Task: Add a signature Miranda Scott containing With sincere appreciation and gratitude, Miranda Scott to email address softage.3@softage.net and add a label Workplace accidents
Action: Mouse pressed left at (91, 160)
Screenshot: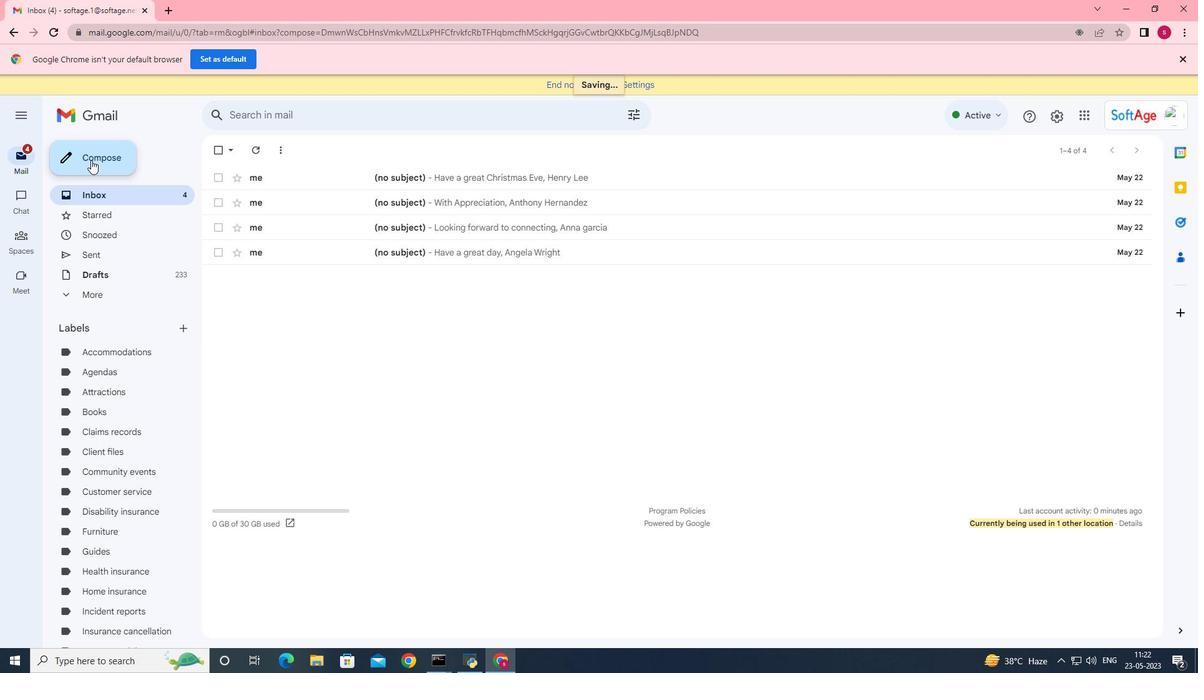 
Action: Mouse moved to (1009, 624)
Screenshot: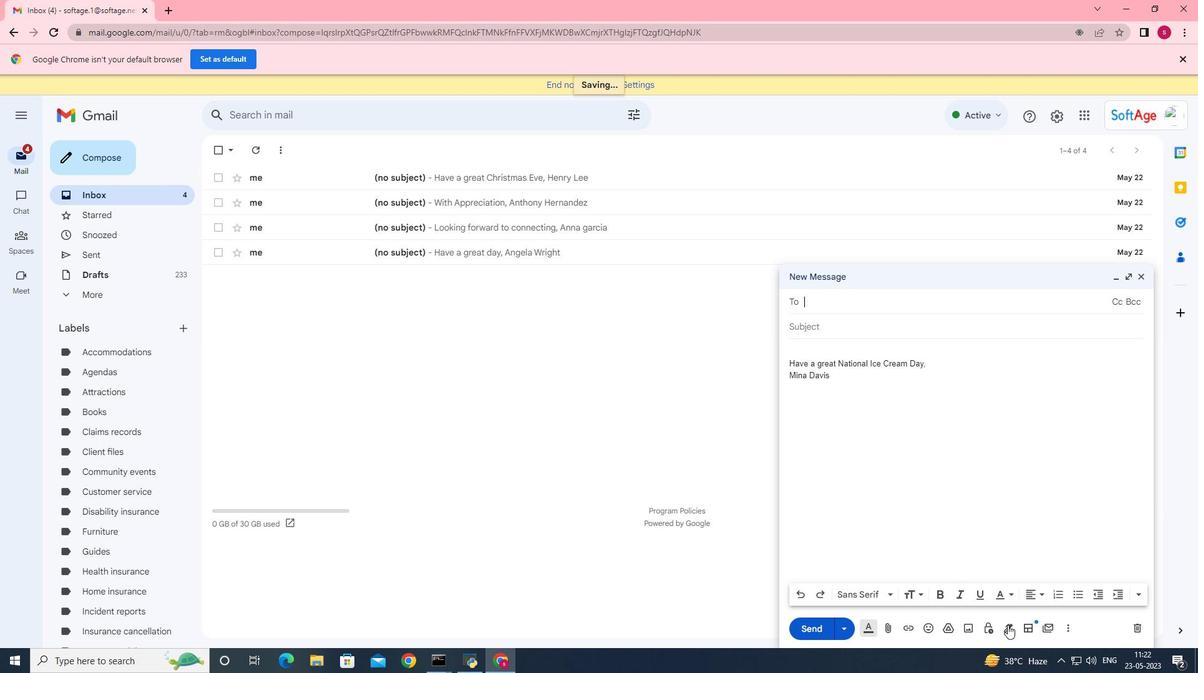 
Action: Mouse pressed left at (1009, 624)
Screenshot: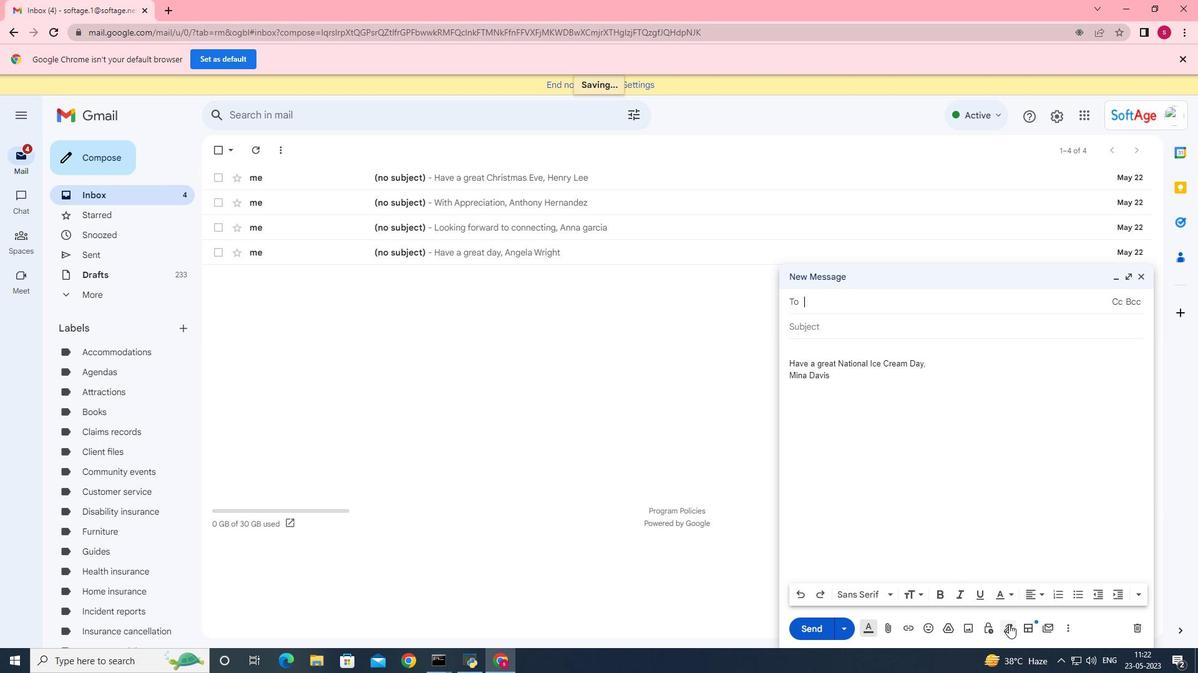 
Action: Mouse moved to (1041, 563)
Screenshot: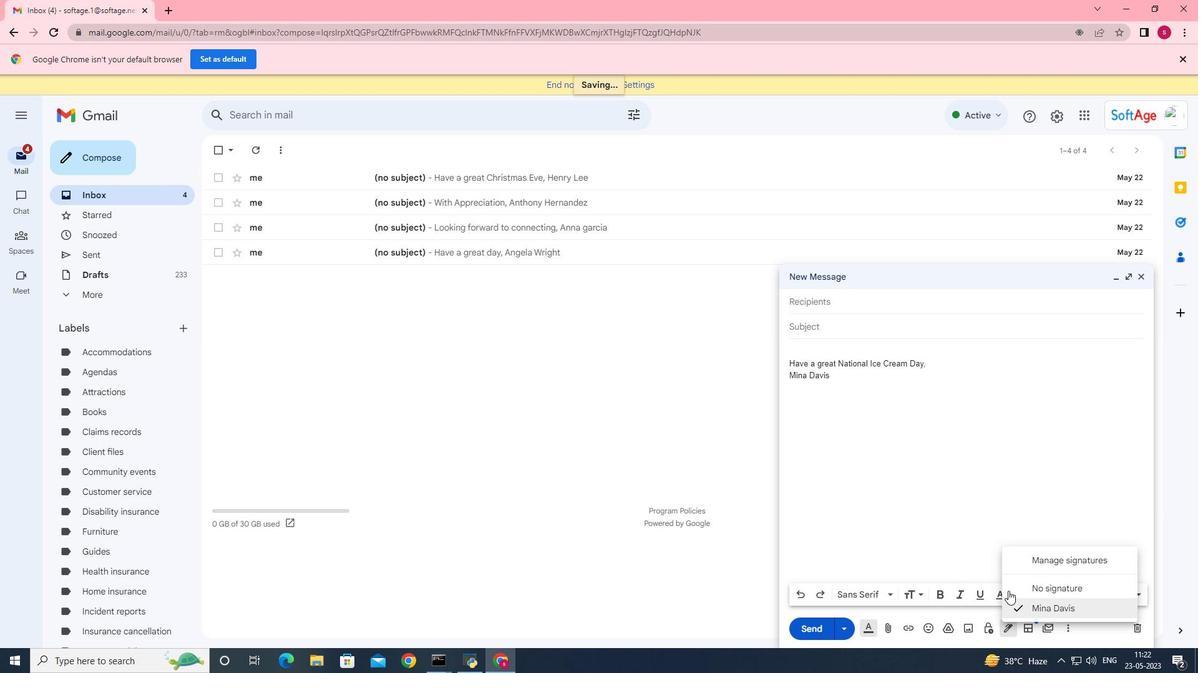 
Action: Mouse pressed left at (1041, 563)
Screenshot: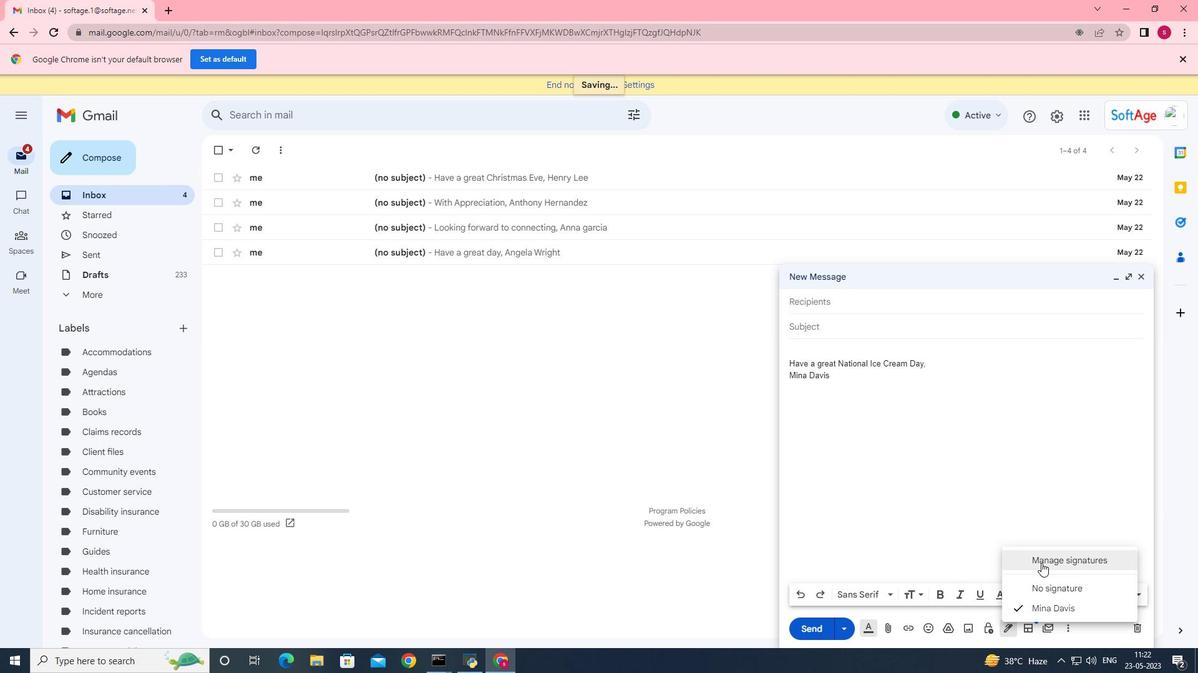 
Action: Mouse moved to (493, 424)
Screenshot: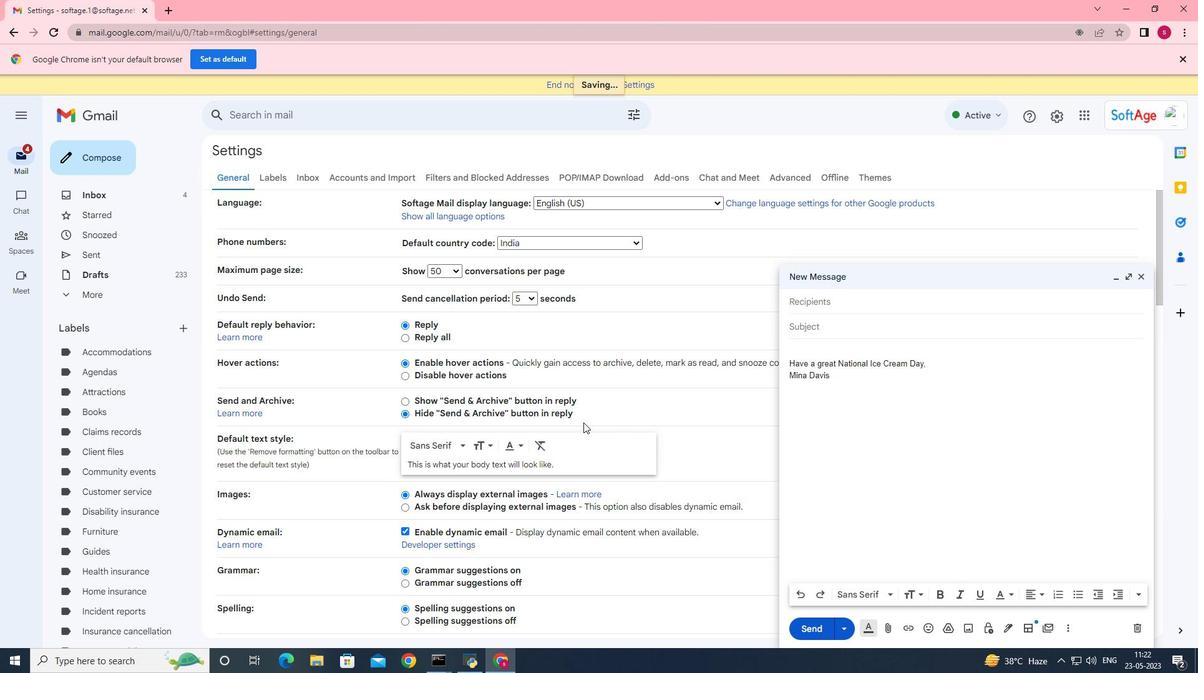 
Action: Mouse scrolled (493, 423) with delta (0, 0)
Screenshot: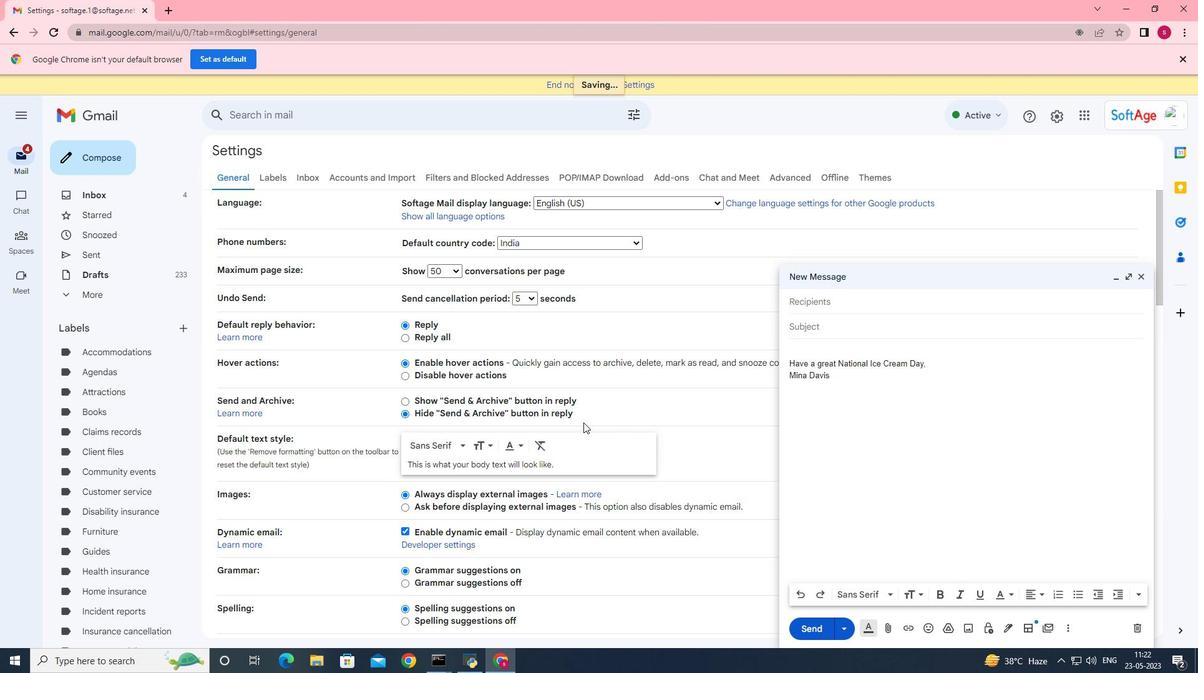 
Action: Mouse moved to (467, 428)
Screenshot: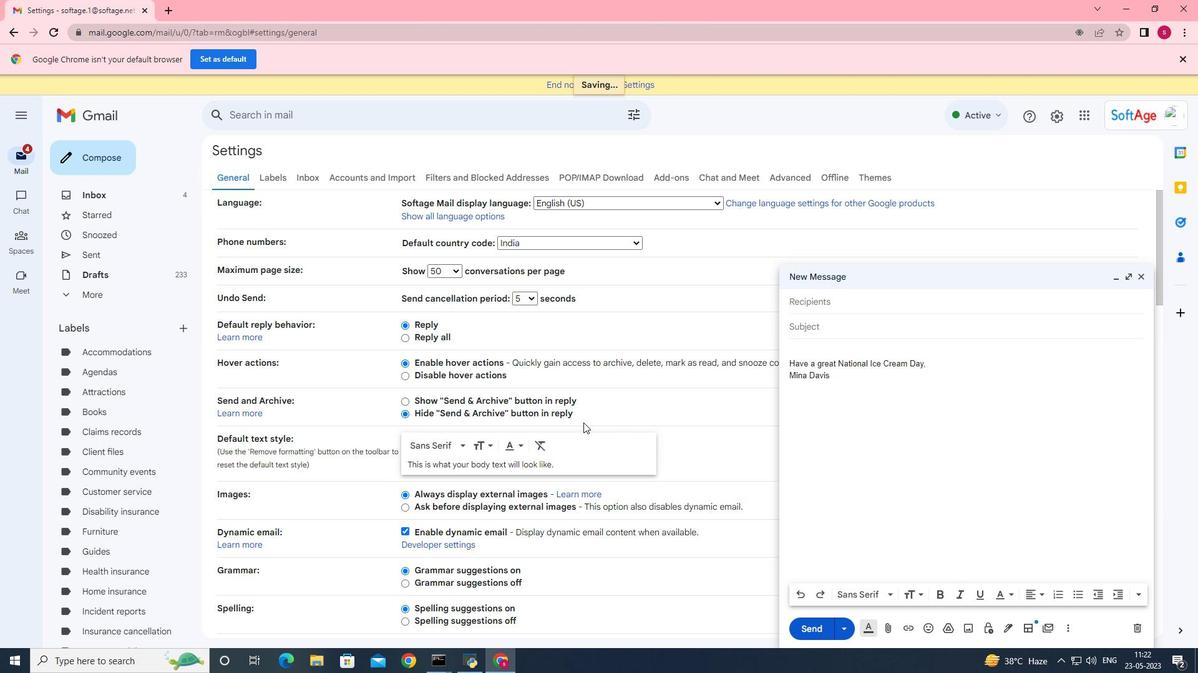 
Action: Mouse scrolled (467, 428) with delta (0, 0)
Screenshot: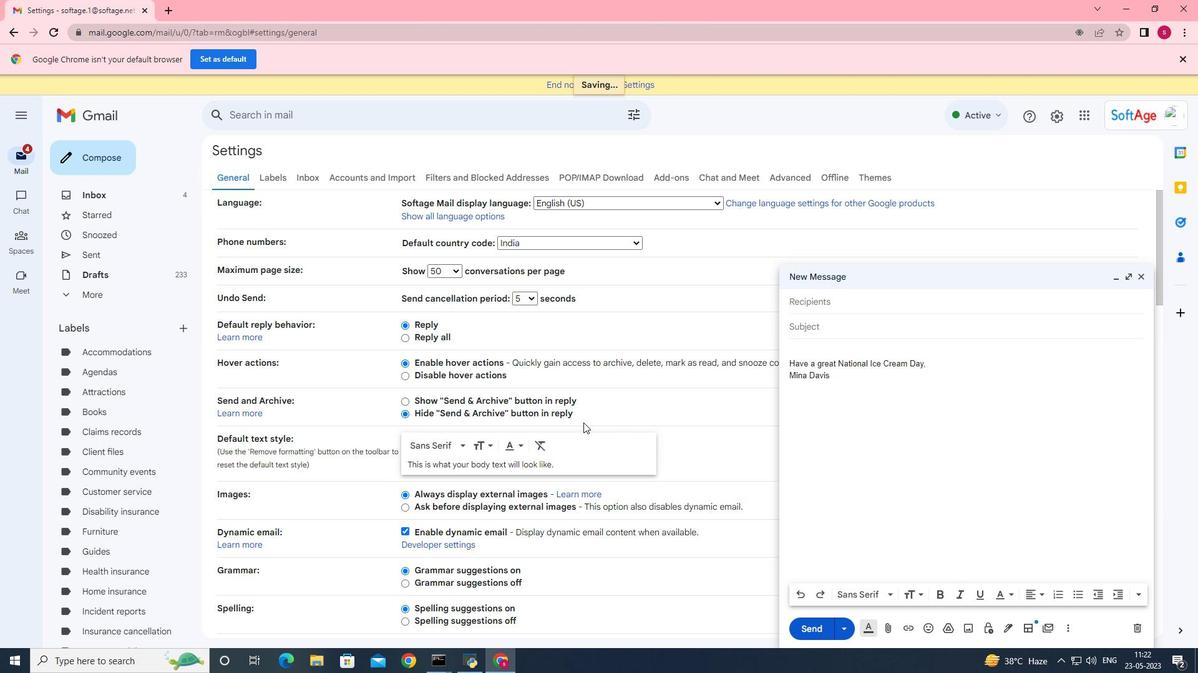
Action: Mouse moved to (459, 429)
Screenshot: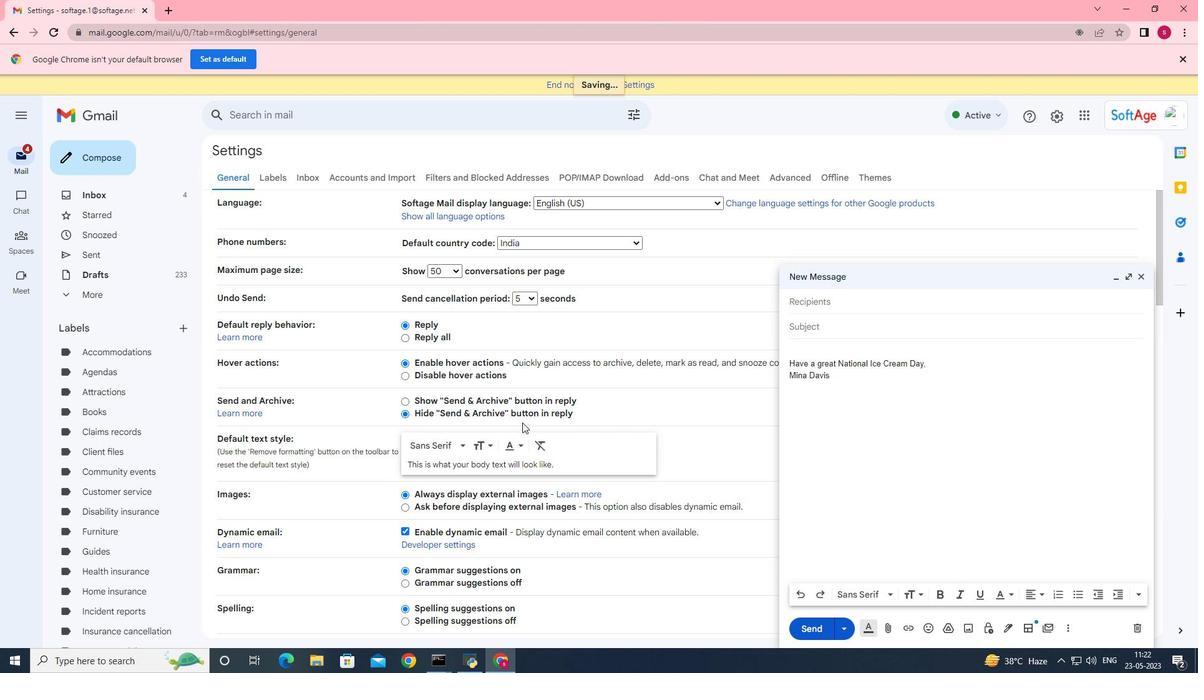 
Action: Mouse scrolled (459, 428) with delta (0, 0)
Screenshot: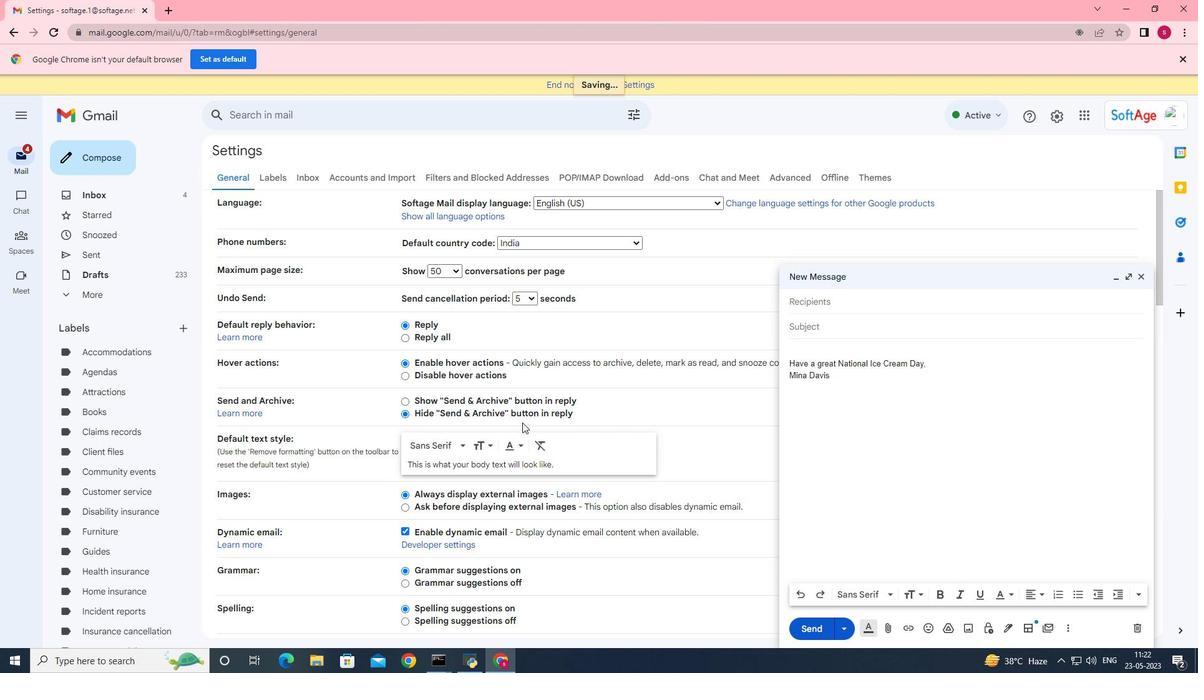 
Action: Mouse moved to (459, 429)
Screenshot: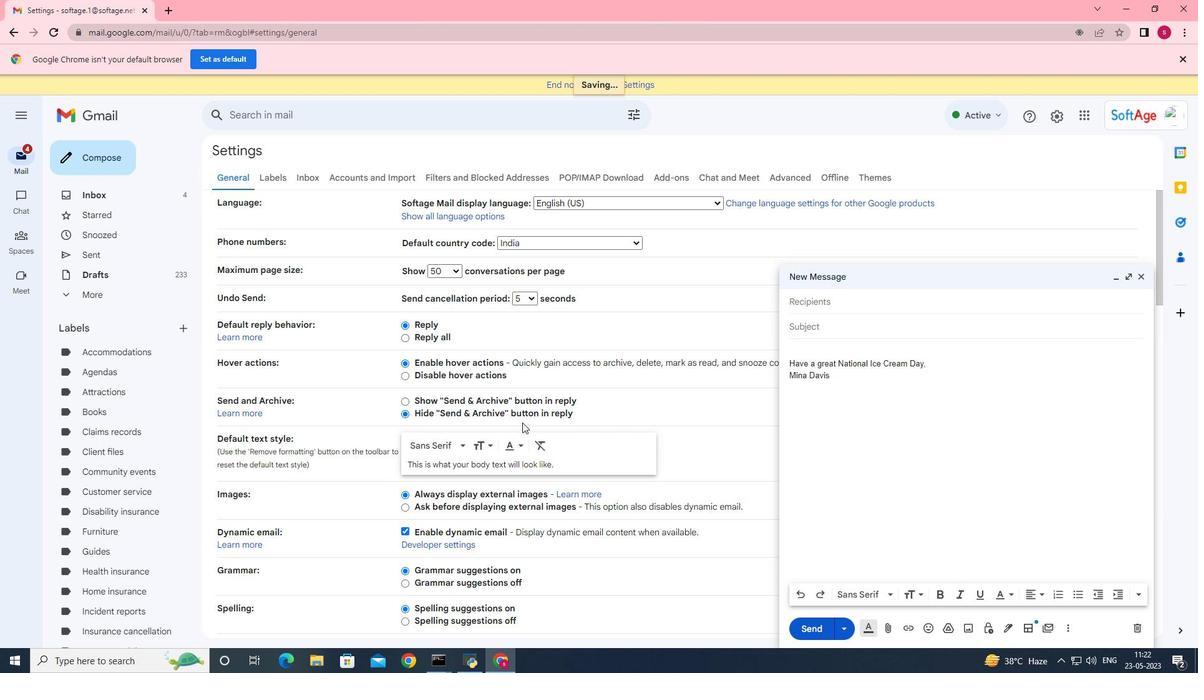 
Action: Mouse scrolled (459, 428) with delta (0, 0)
Screenshot: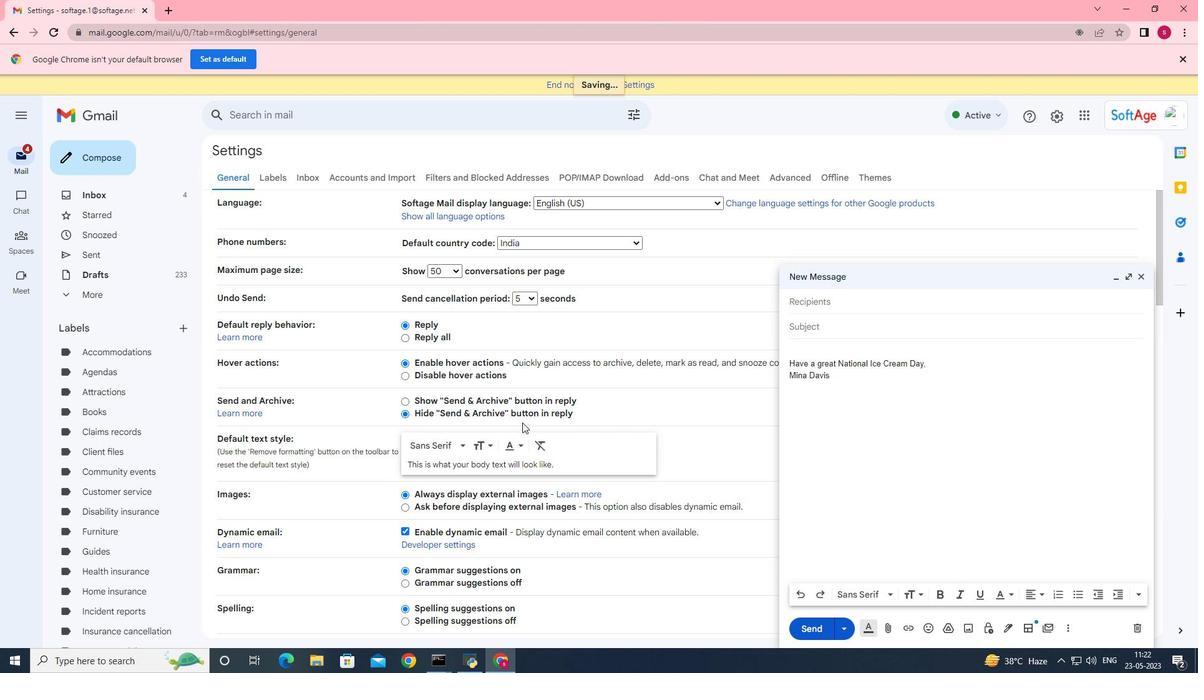 
Action: Mouse scrolled (459, 428) with delta (0, 0)
Screenshot: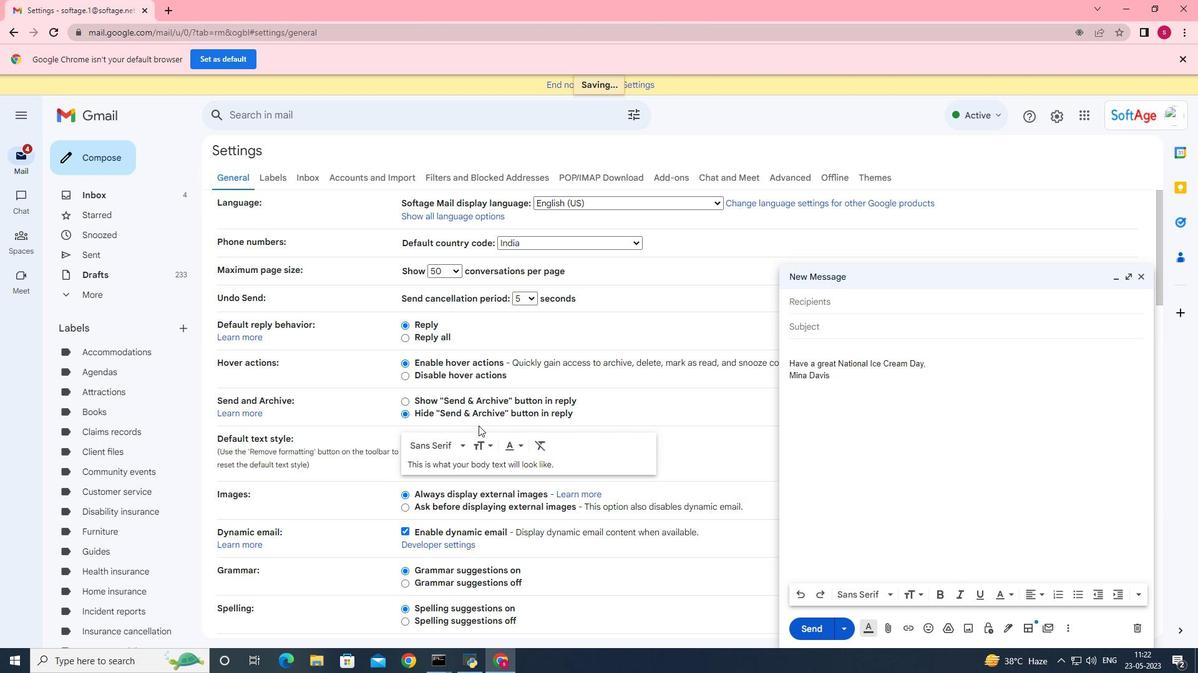 
Action: Mouse moved to (458, 429)
Screenshot: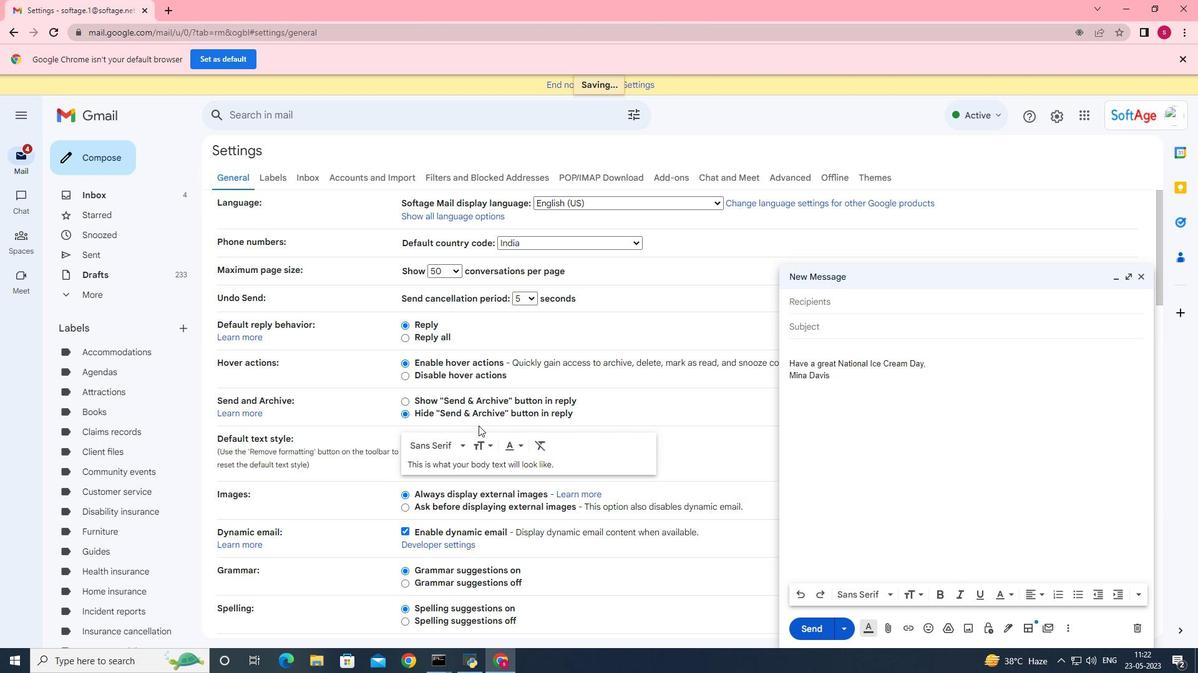 
Action: Mouse scrolled (458, 428) with delta (0, 0)
Screenshot: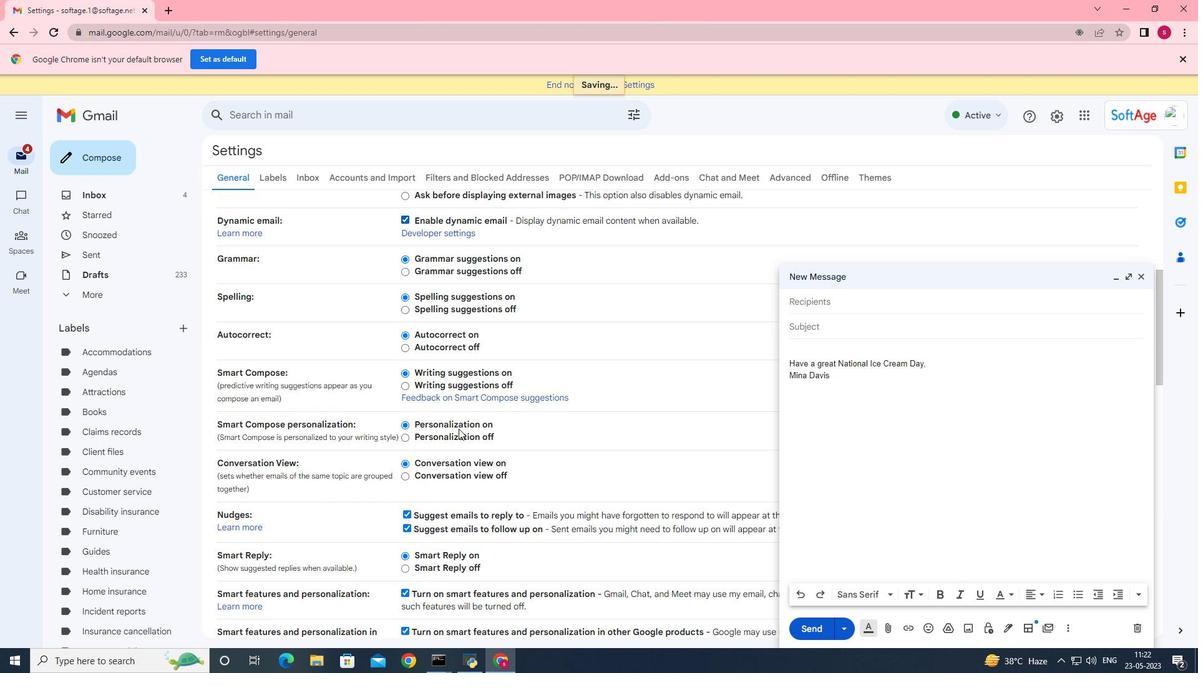 
Action: Mouse scrolled (458, 428) with delta (0, 0)
Screenshot: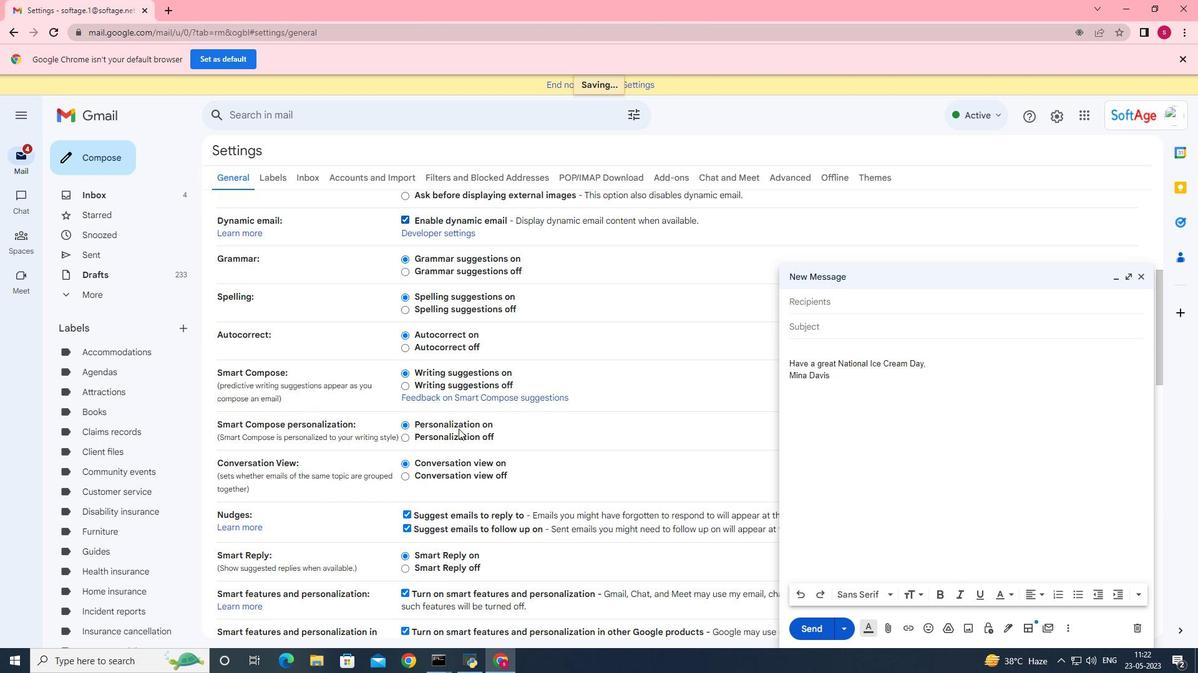 
Action: Mouse moved to (464, 426)
Screenshot: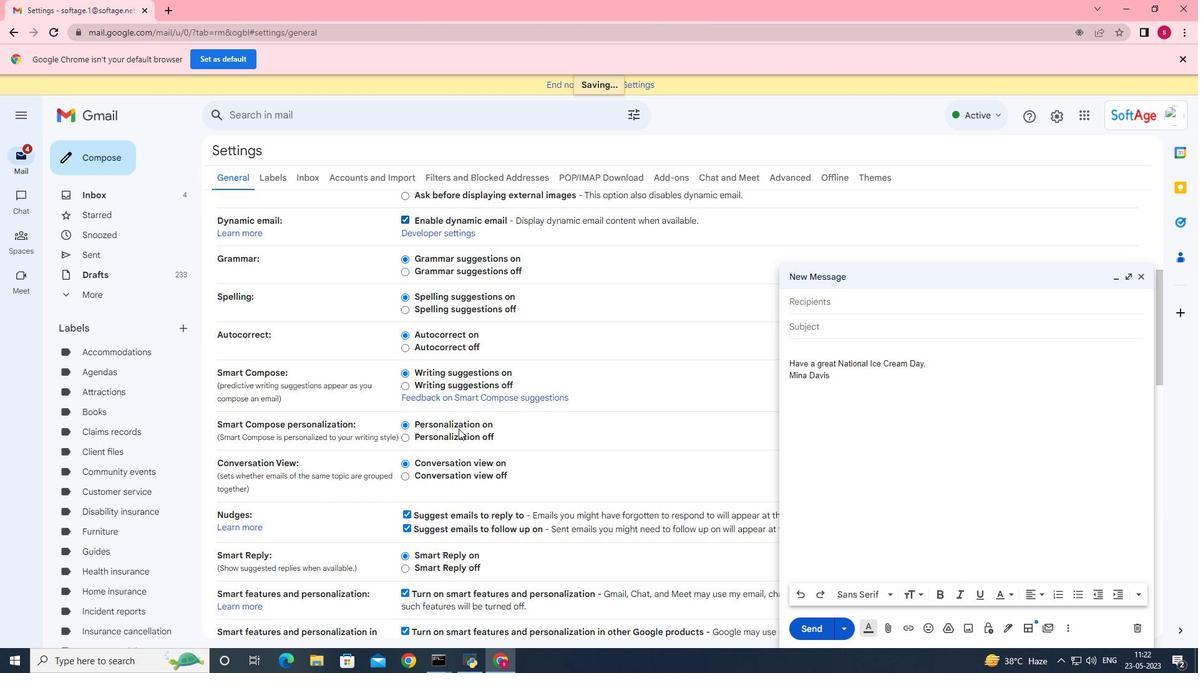 
Action: Mouse scrolled (464, 426) with delta (0, 0)
Screenshot: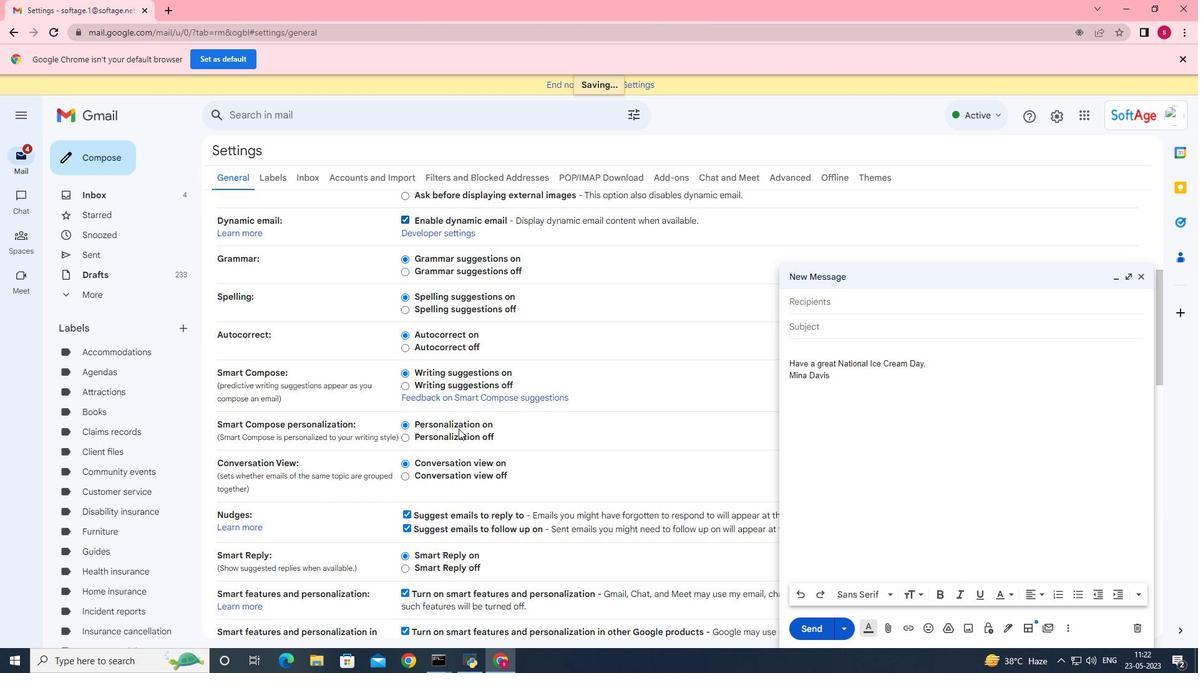 
Action: Mouse moved to (469, 423)
Screenshot: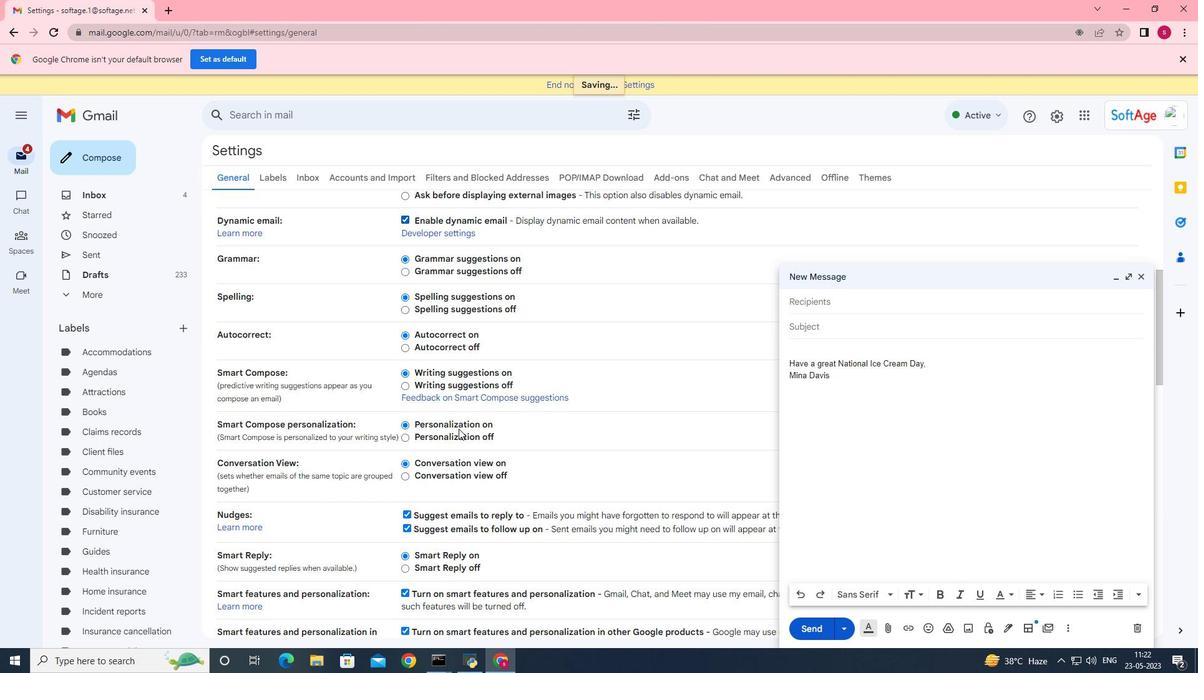 
Action: Mouse scrolled (469, 423) with delta (0, 0)
Screenshot: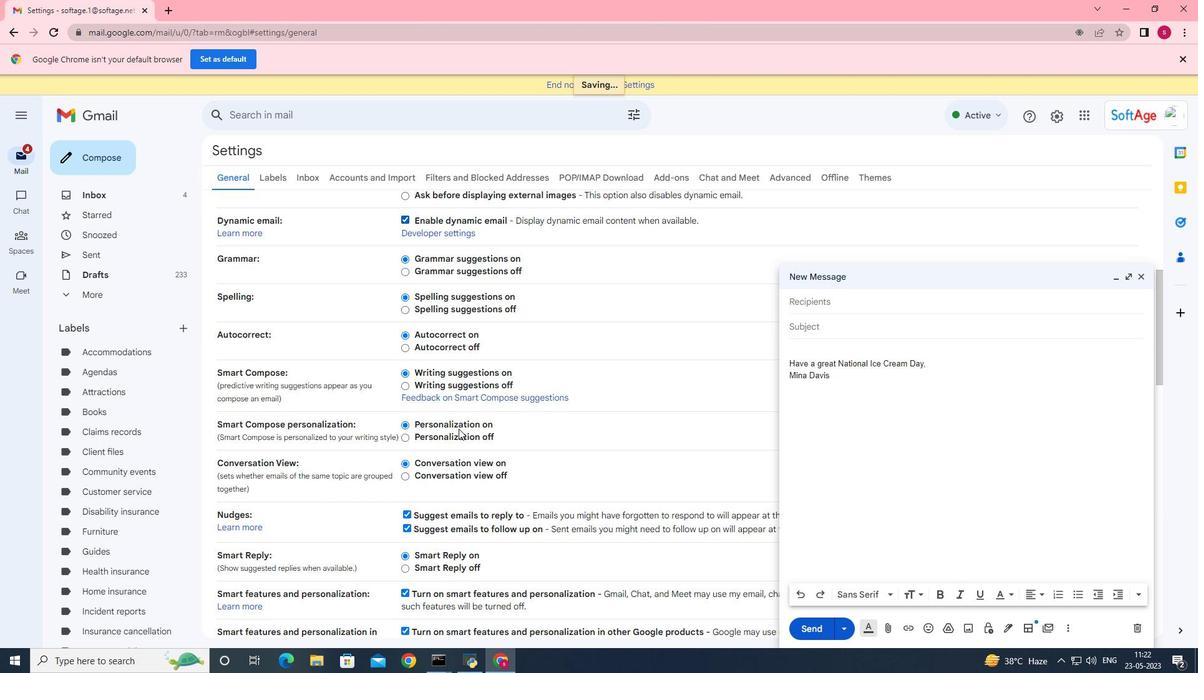 
Action: Mouse moved to (525, 406)
Screenshot: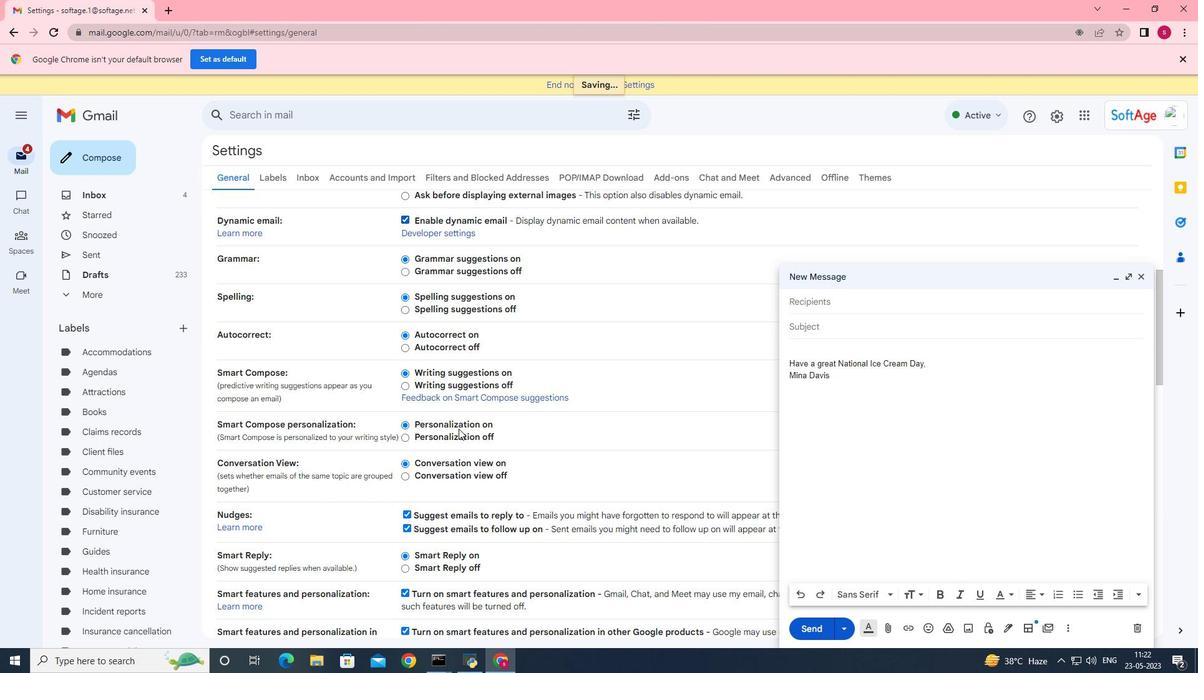
Action: Mouse scrolled (525, 405) with delta (0, 0)
Screenshot: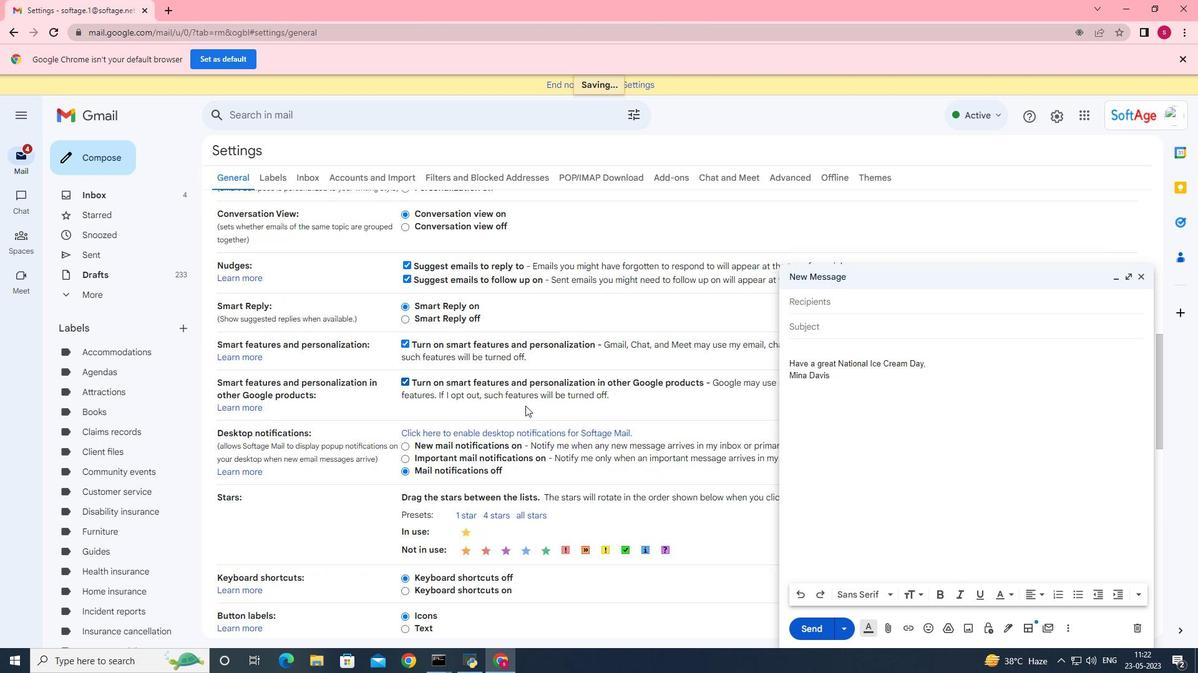 
Action: Mouse scrolled (525, 405) with delta (0, 0)
Screenshot: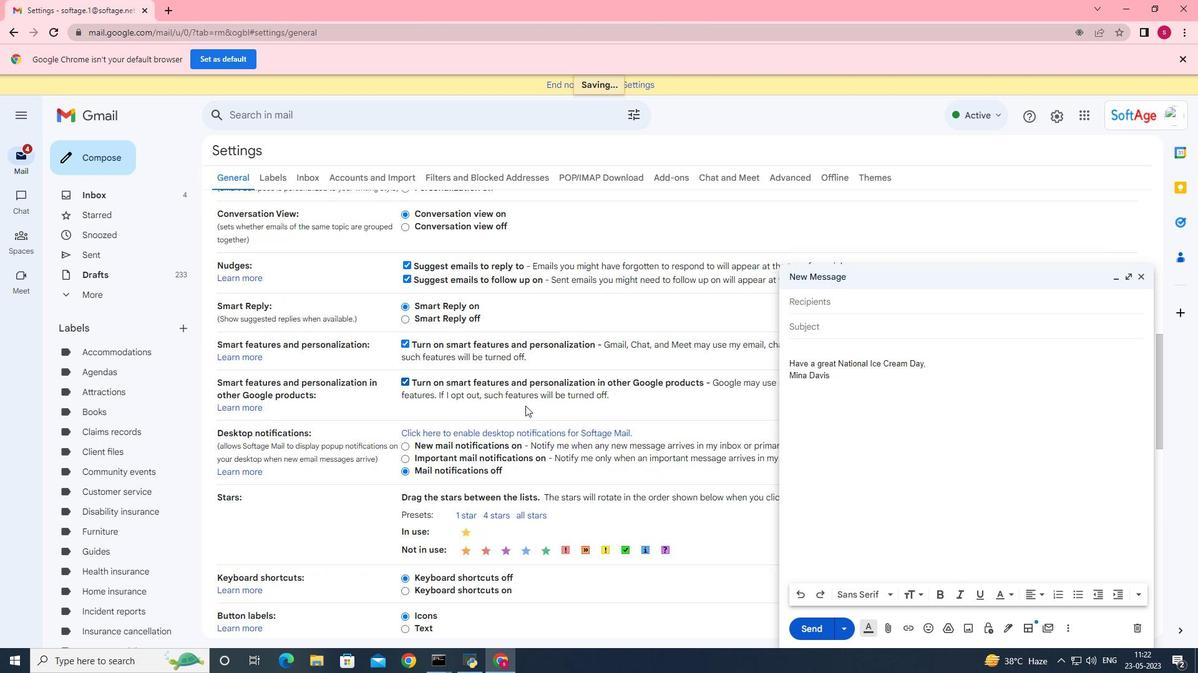 
Action: Mouse scrolled (525, 405) with delta (0, 0)
Screenshot: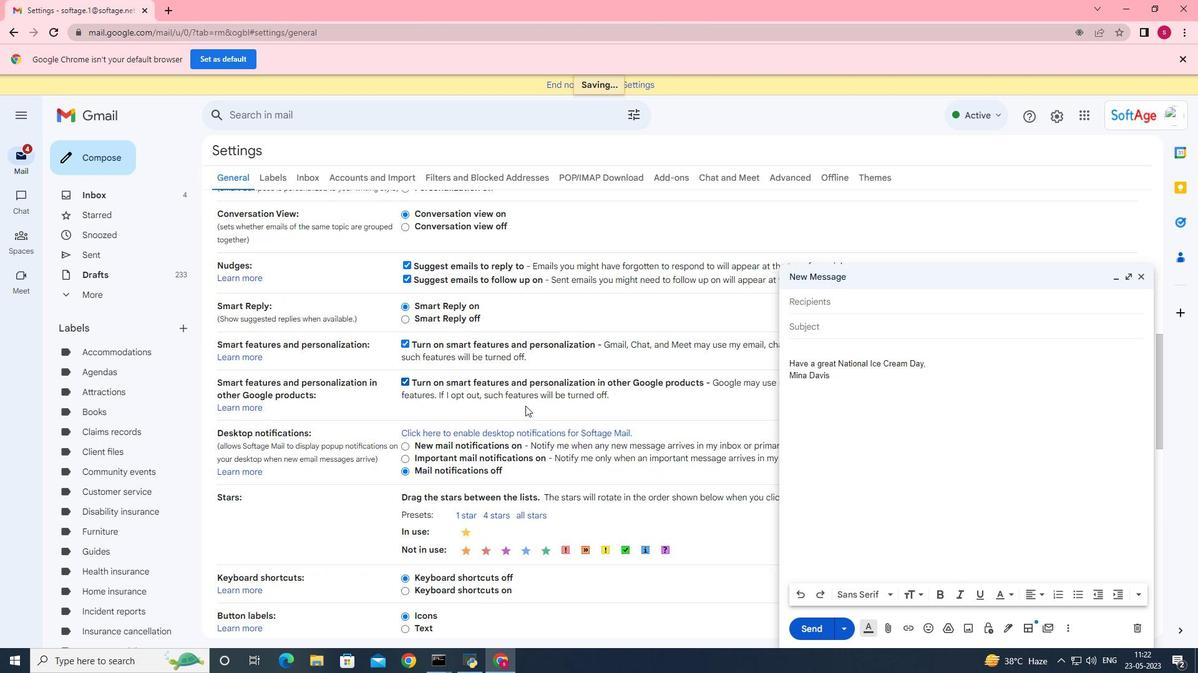 
Action: Mouse scrolled (525, 405) with delta (0, 0)
Screenshot: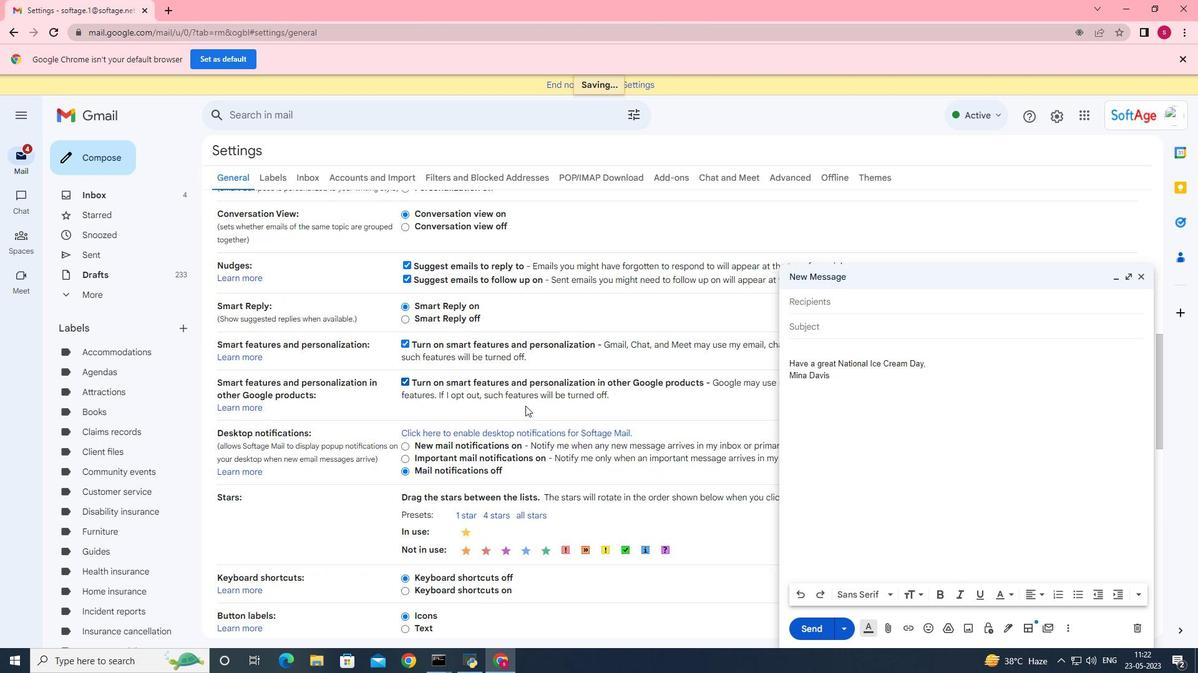 
Action: Mouse scrolled (525, 405) with delta (0, 0)
Screenshot: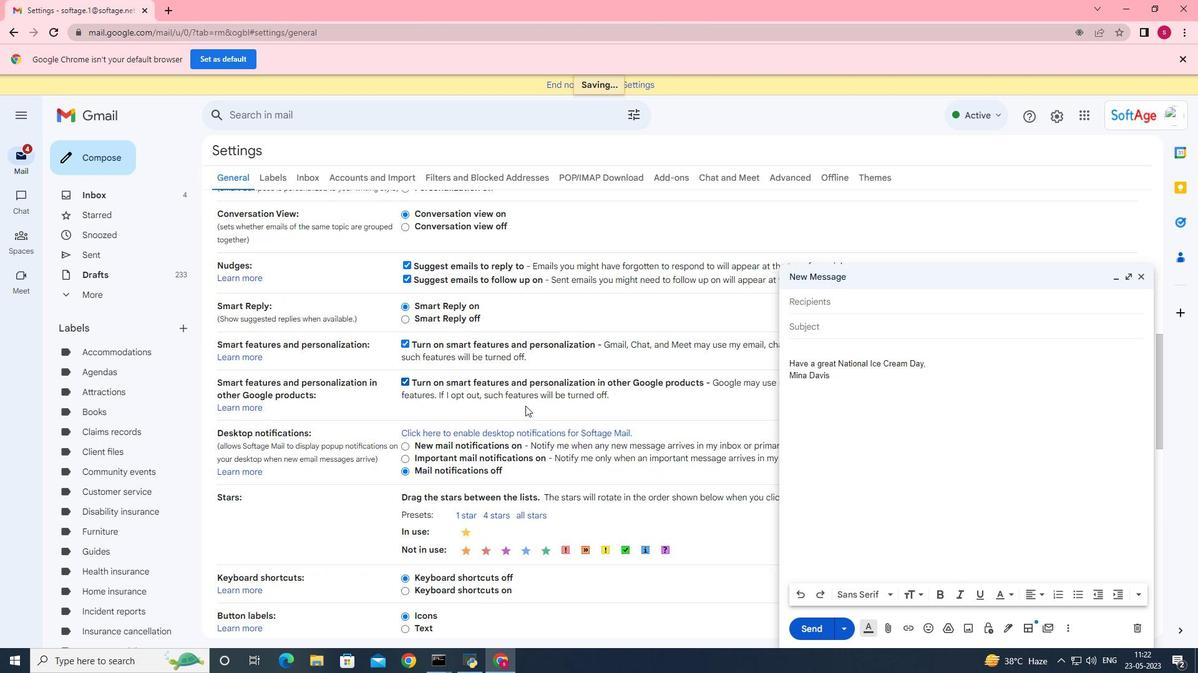 
Action: Mouse moved to (539, 443)
Screenshot: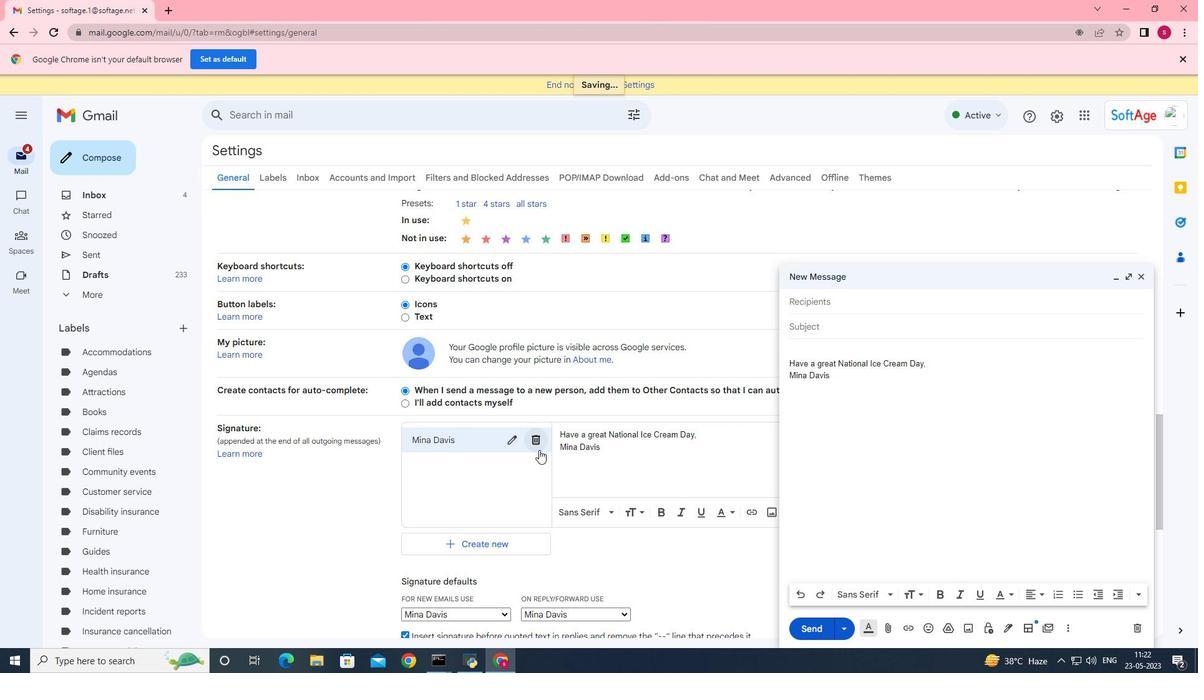 
Action: Mouse pressed left at (539, 443)
Screenshot: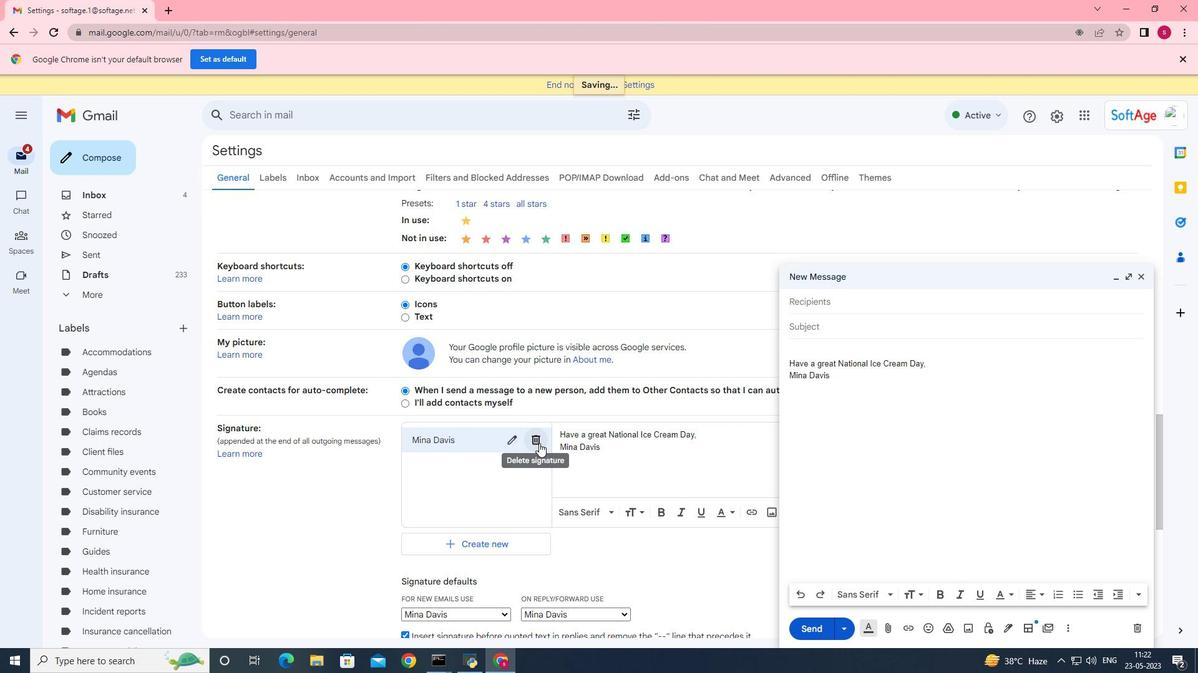 
Action: Mouse moved to (708, 385)
Screenshot: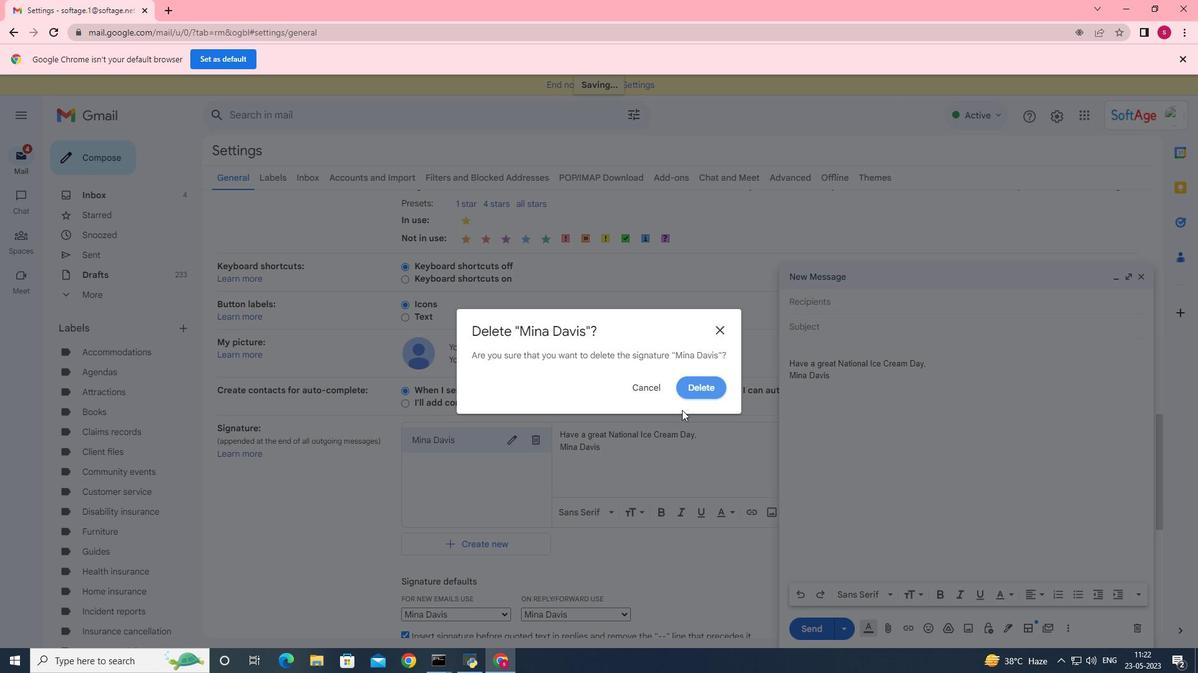 
Action: Mouse pressed left at (708, 385)
Screenshot: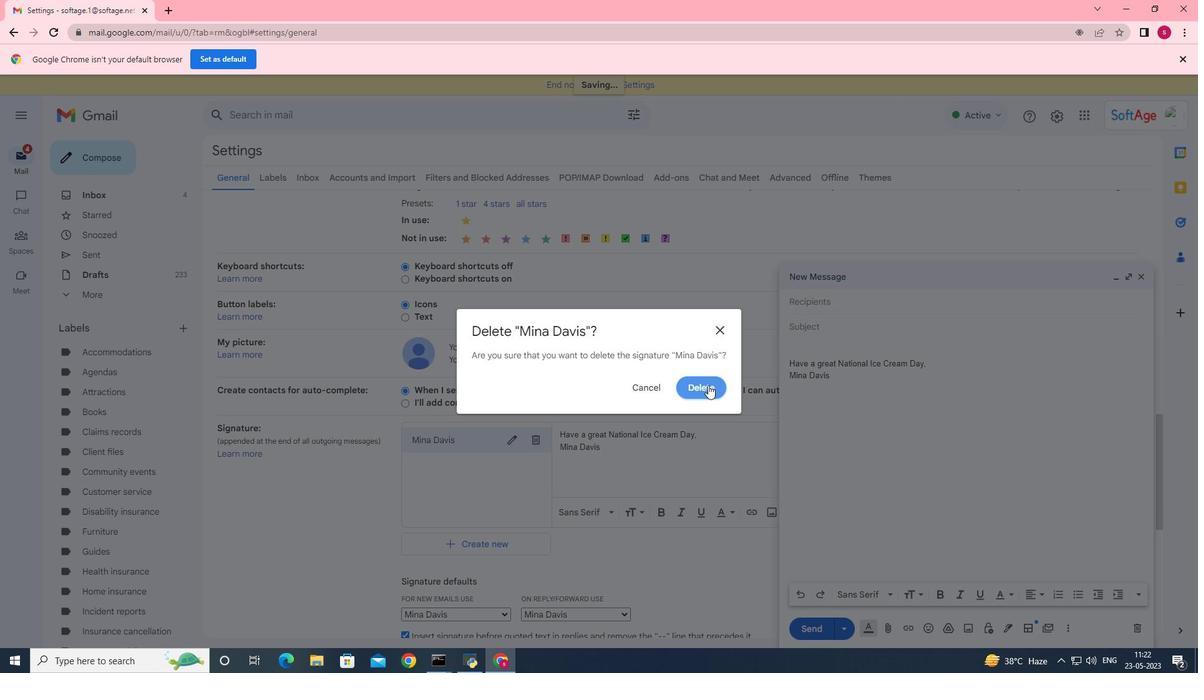 
Action: Mouse moved to (445, 446)
Screenshot: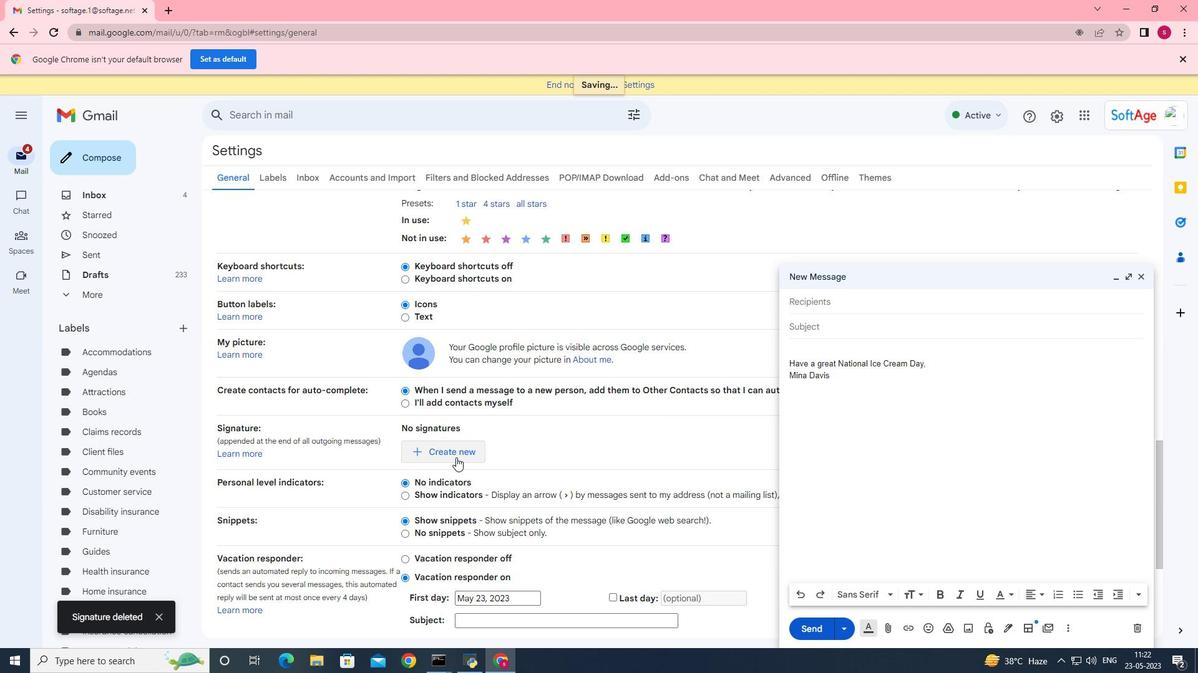 
Action: Mouse pressed left at (445, 446)
Screenshot: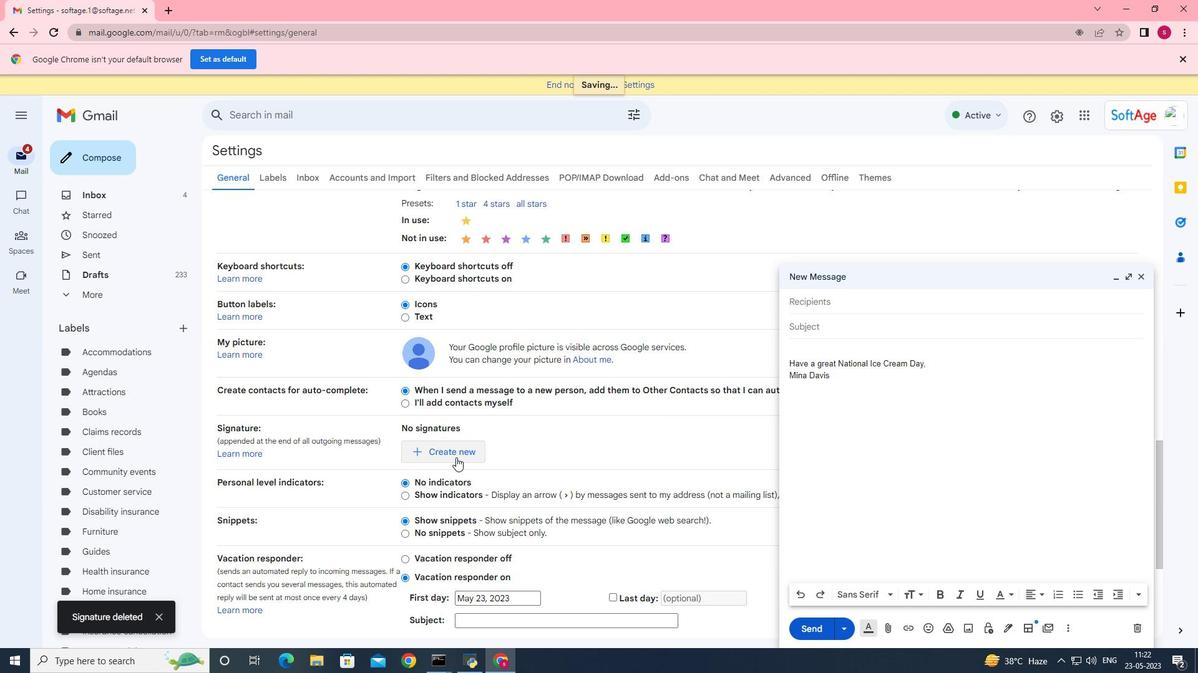 
Action: Mouse moved to (509, 353)
Screenshot: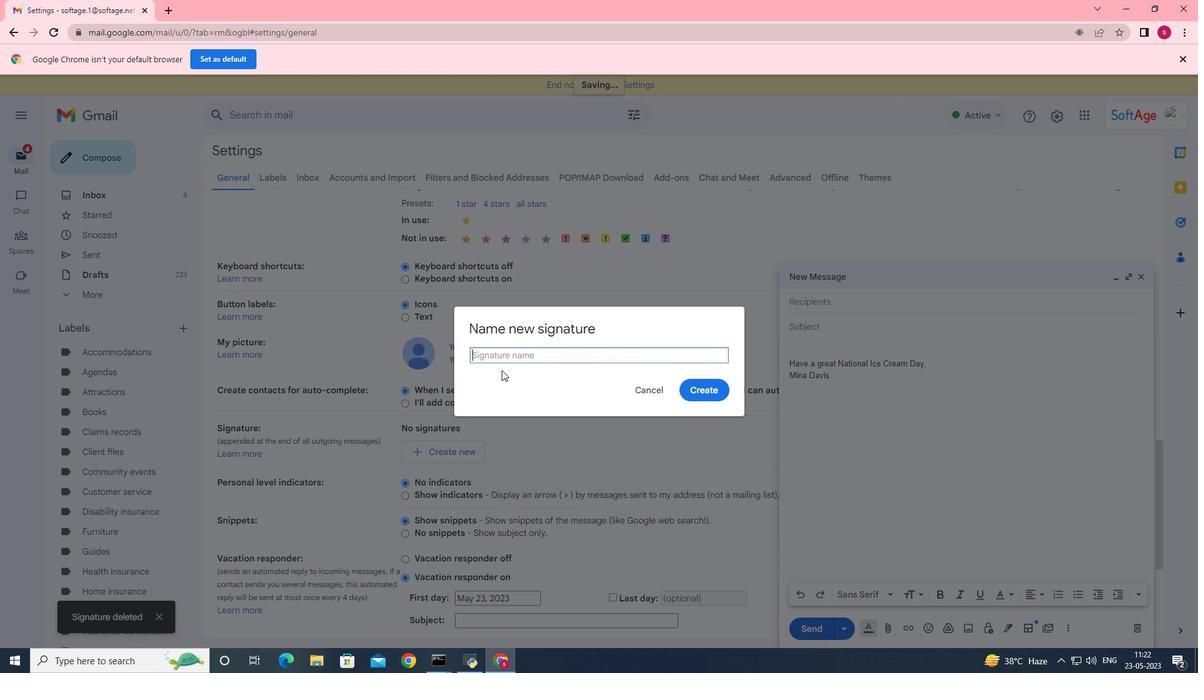 
Action: Mouse pressed left at (509, 353)
Screenshot: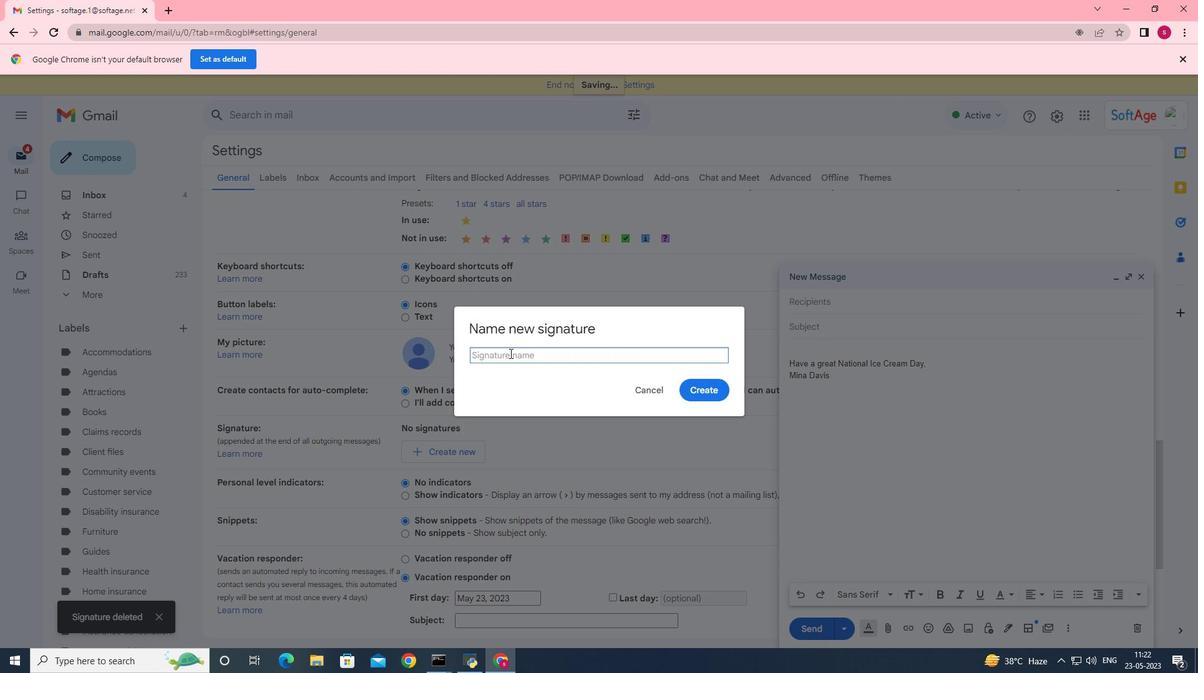 
Action: Key pressed <Key.shift><Key.shift>Miranda<Key.space><Key.shift>Scott
Screenshot: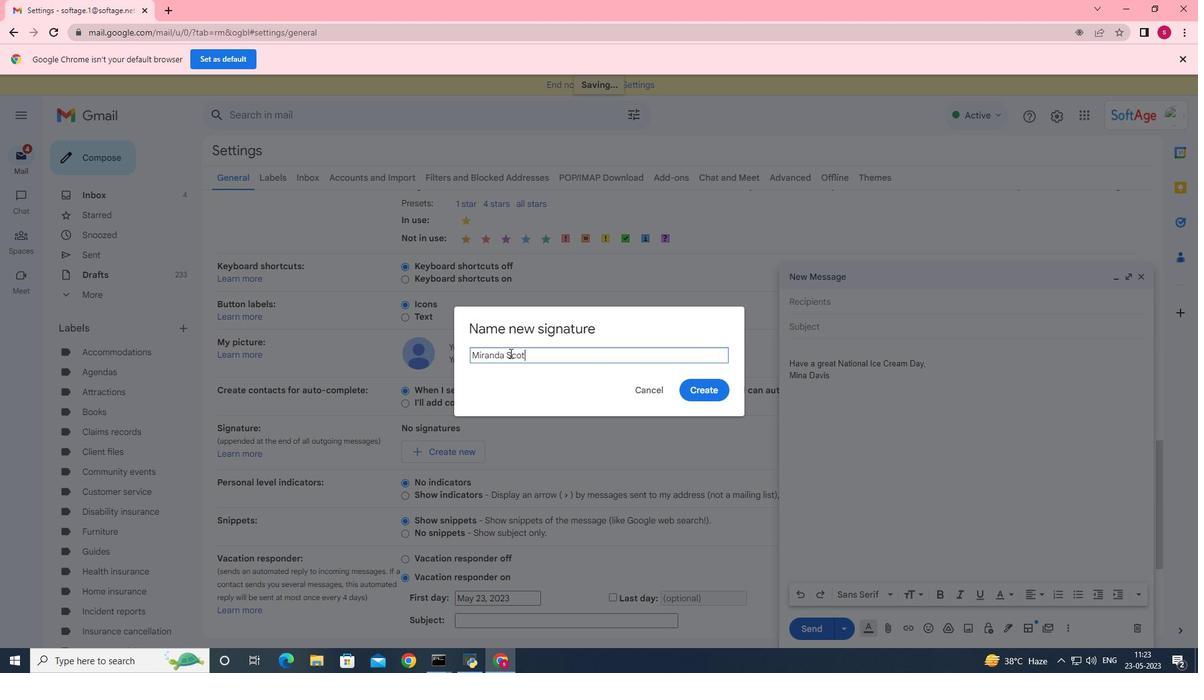 
Action: Mouse moved to (707, 388)
Screenshot: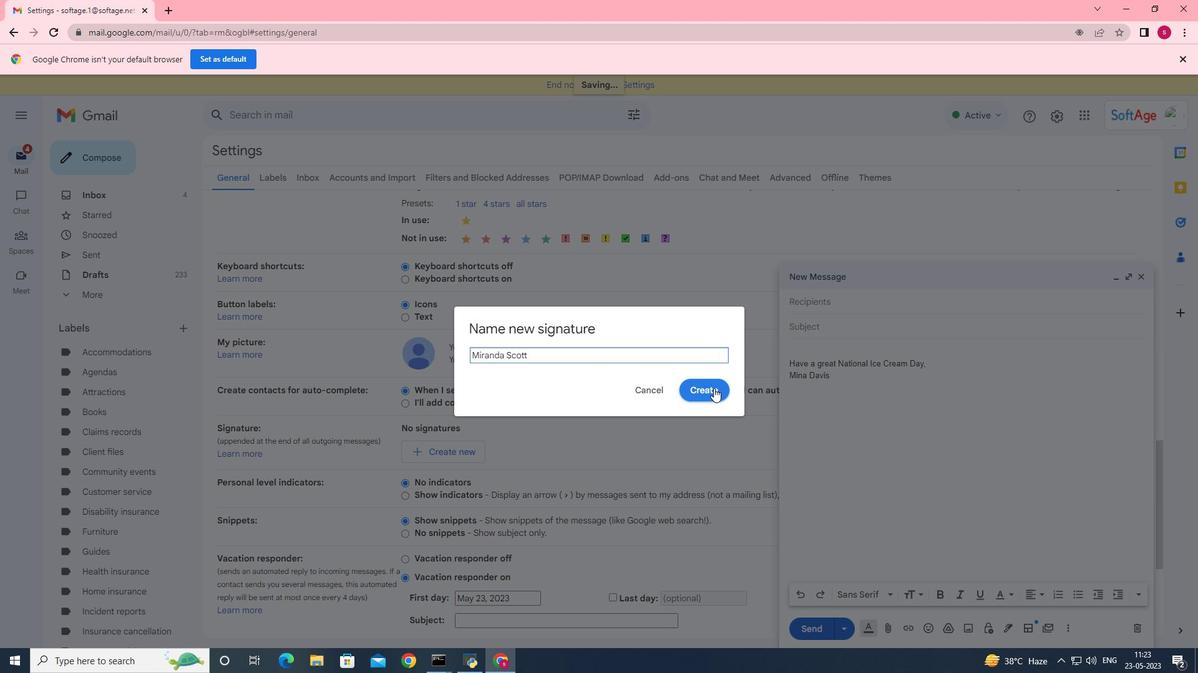 
Action: Mouse pressed left at (707, 388)
Screenshot: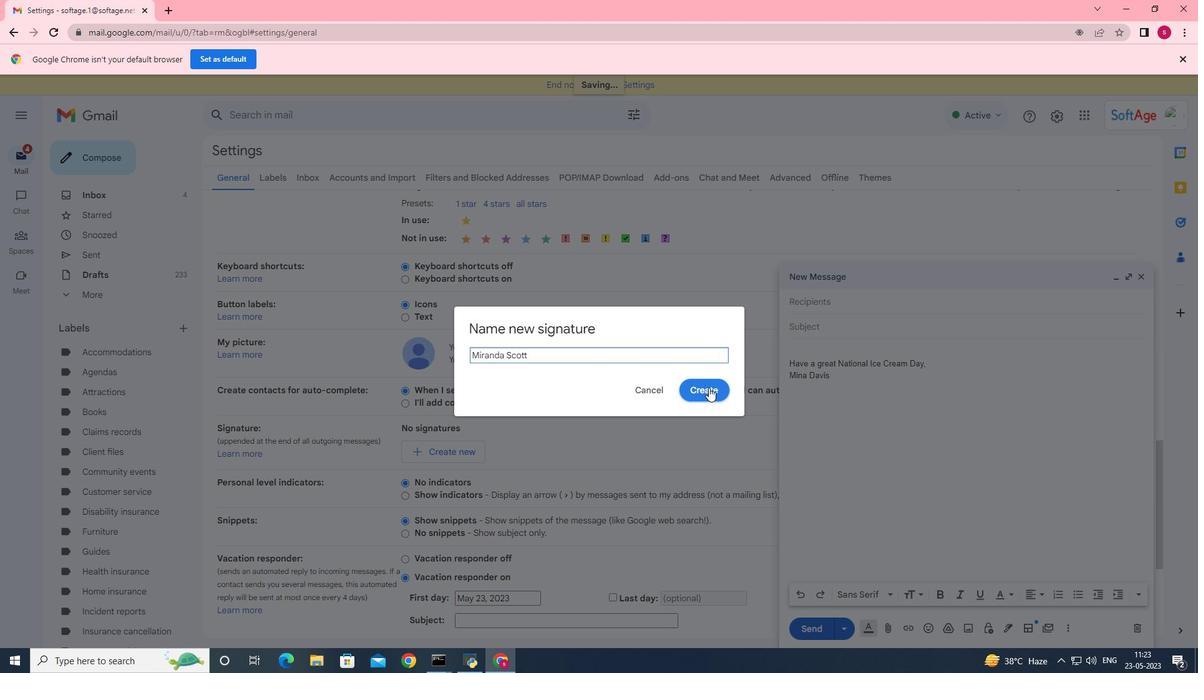 
Action: Mouse moved to (581, 443)
Screenshot: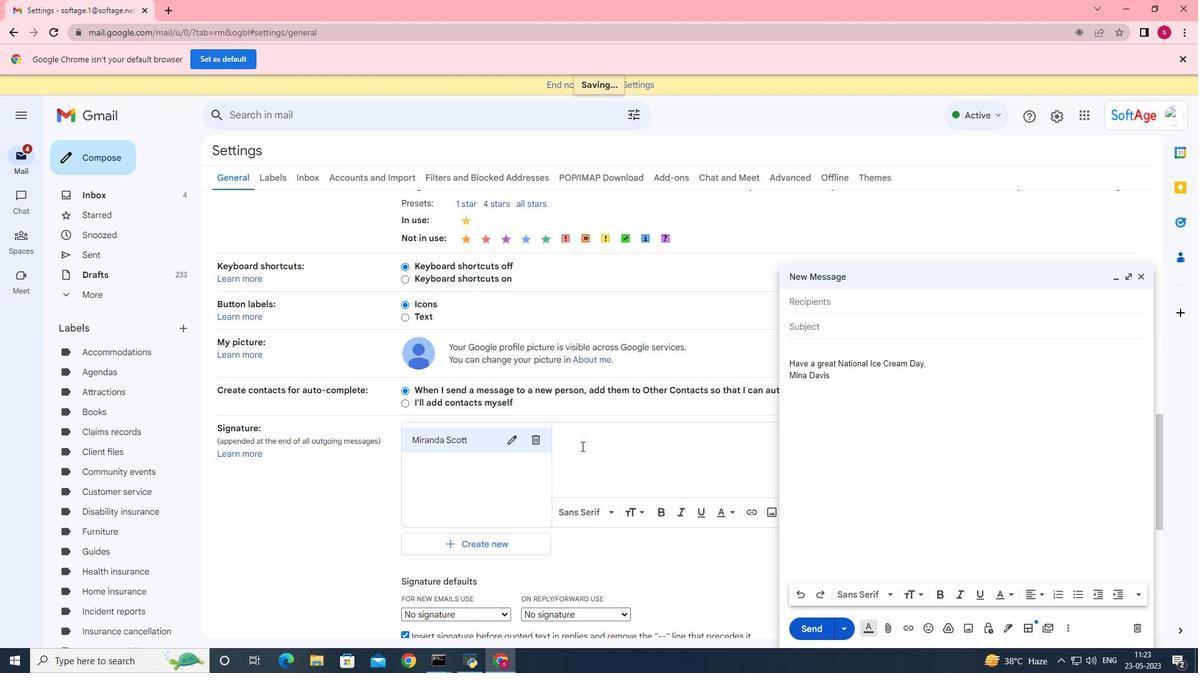 
Action: Mouse pressed left at (581, 443)
Screenshot: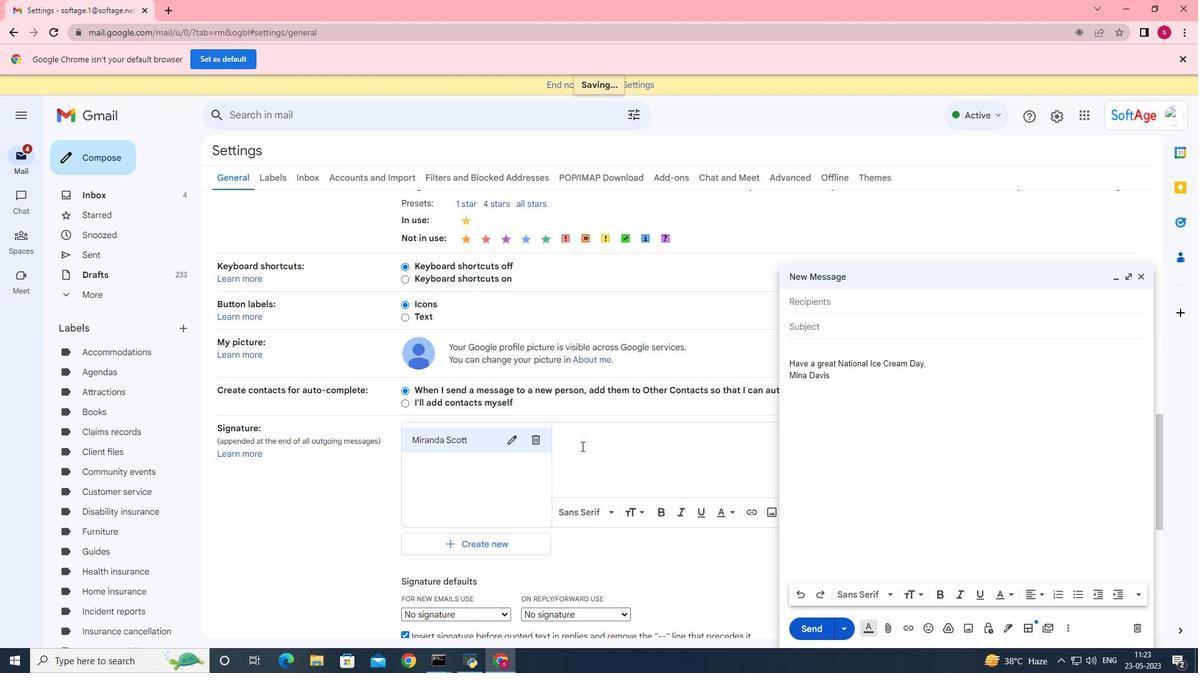 
Action: Key pressed <Key.shift>With<Key.space>sincere<Key.space>appreciation<Key.space>and<Key.space>gratitude,<Key.enter><Key.shift>Miranda<Key.space><Key.shift>Scott
Screenshot: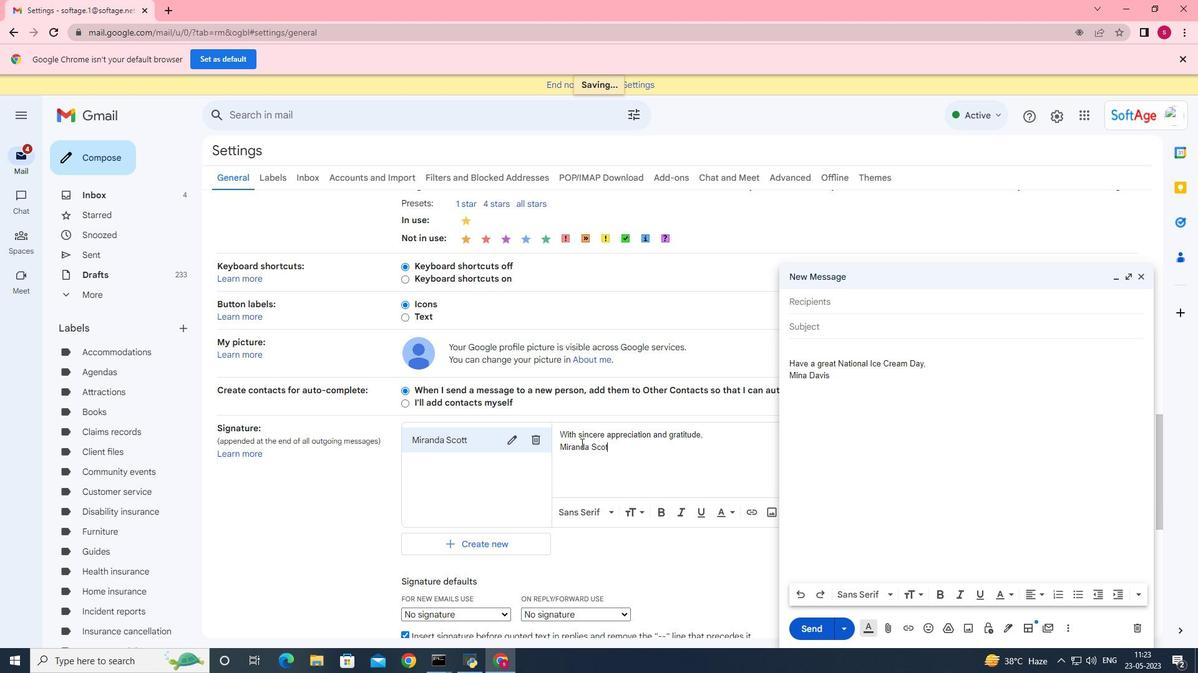 
Action: Mouse scrolled (581, 443) with delta (0, 0)
Screenshot: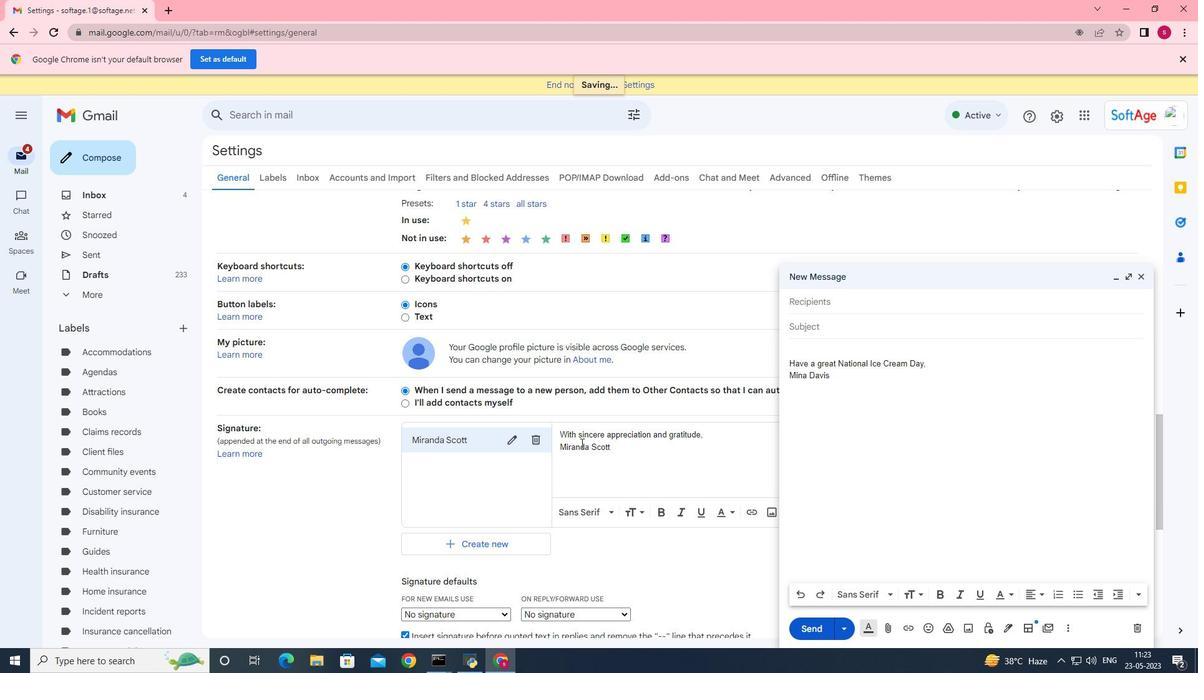 
Action: Mouse scrolled (581, 443) with delta (0, 0)
Screenshot: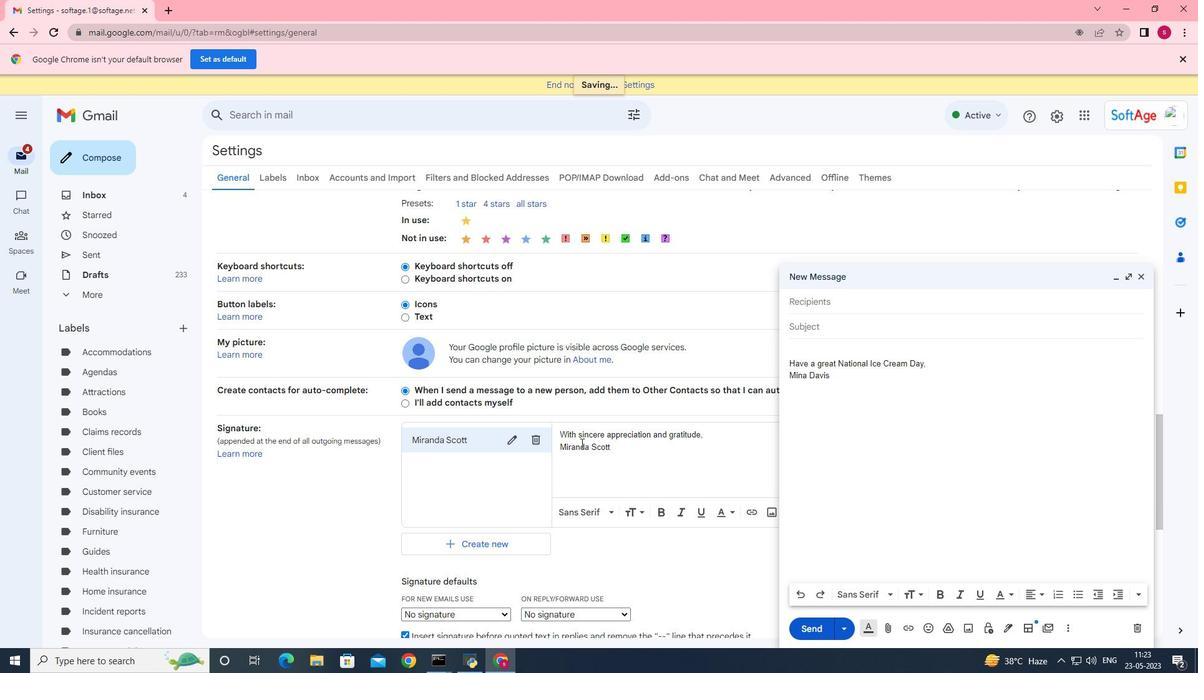 
Action: Mouse scrolled (581, 443) with delta (0, 0)
Screenshot: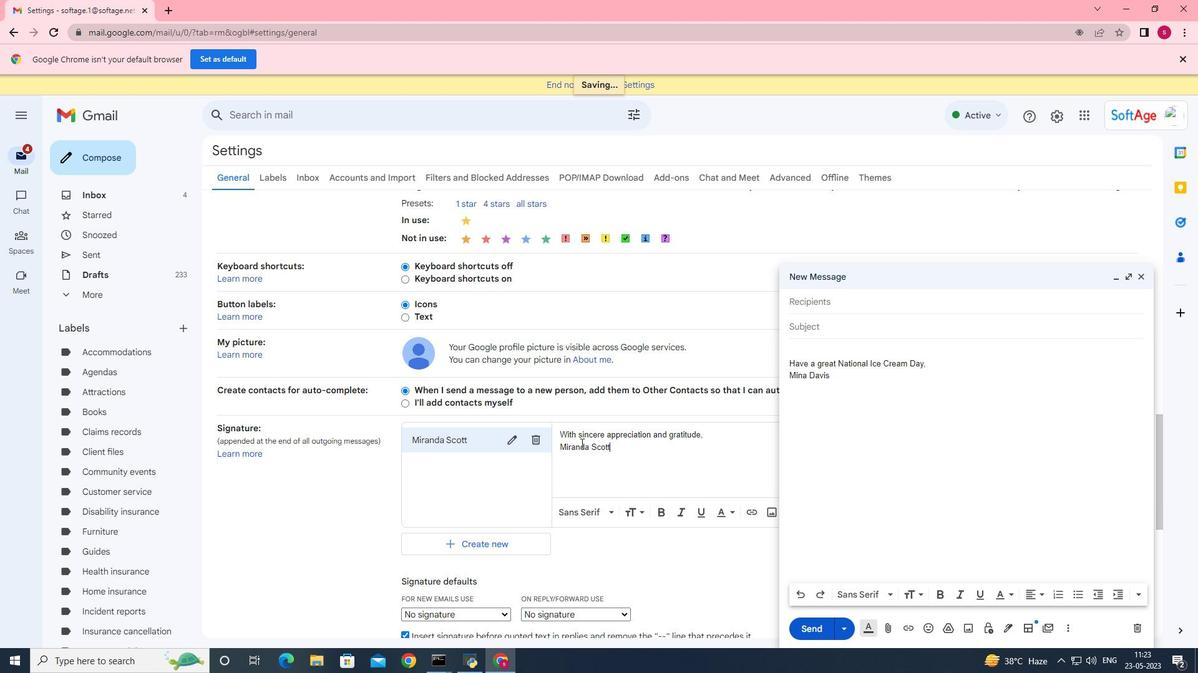 
Action: Mouse moved to (482, 421)
Screenshot: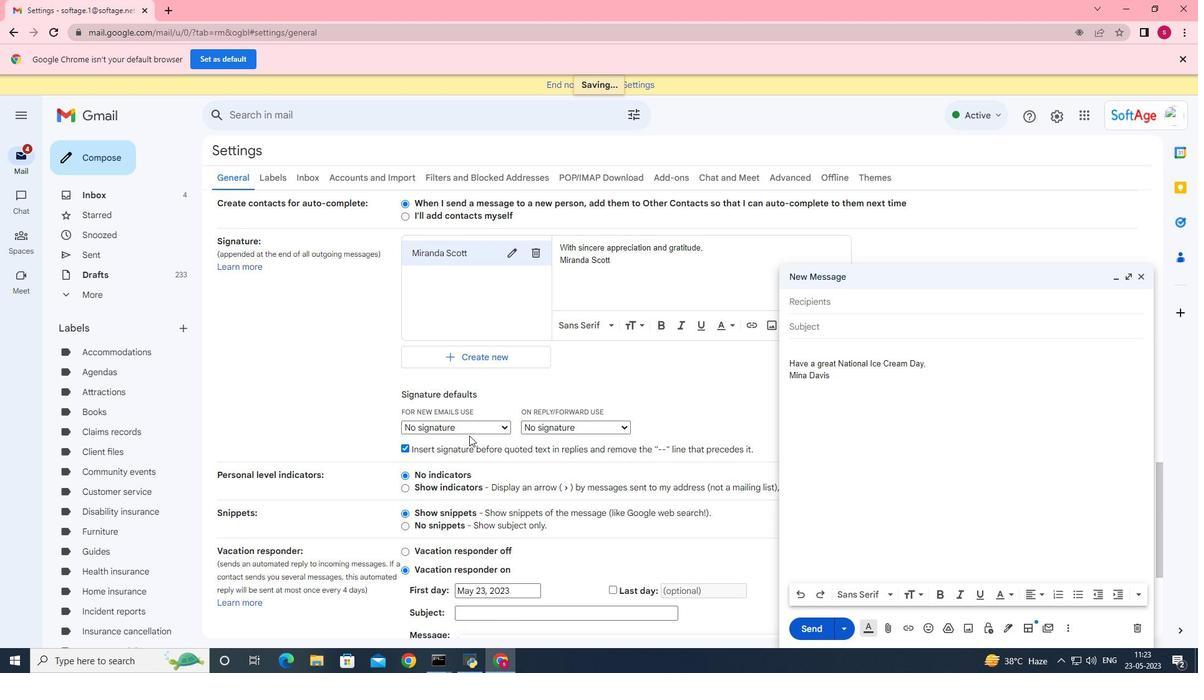 
Action: Mouse pressed left at (482, 421)
Screenshot: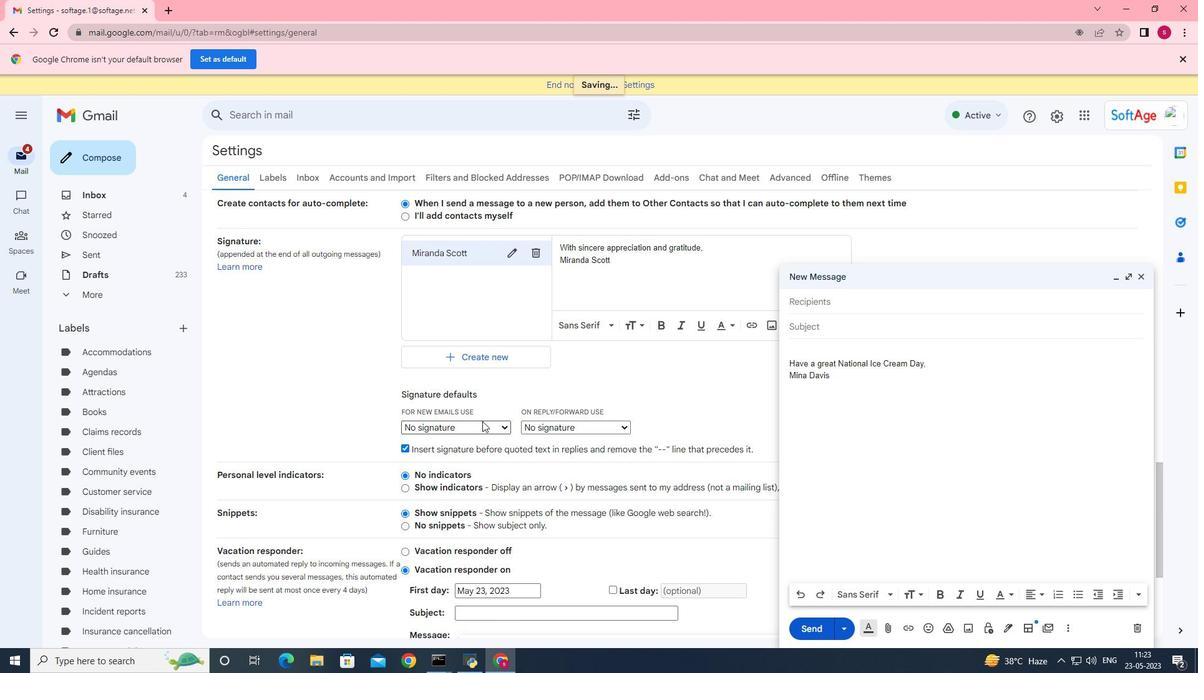 
Action: Mouse moved to (478, 453)
Screenshot: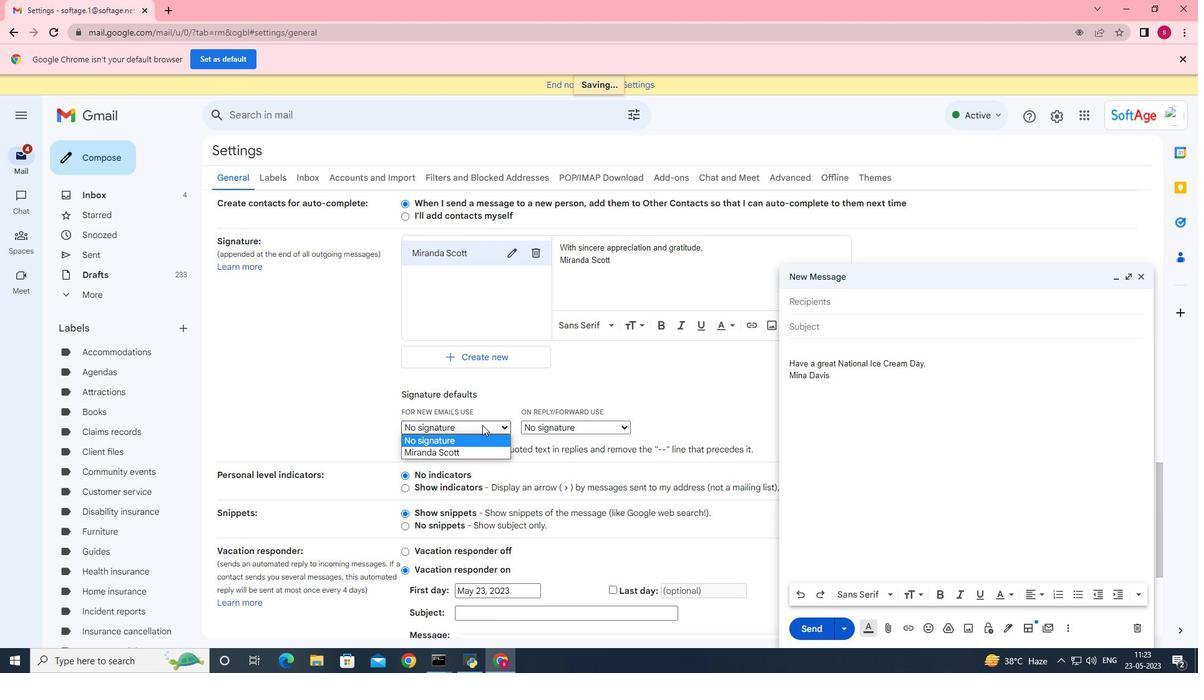 
Action: Mouse pressed left at (478, 453)
Screenshot: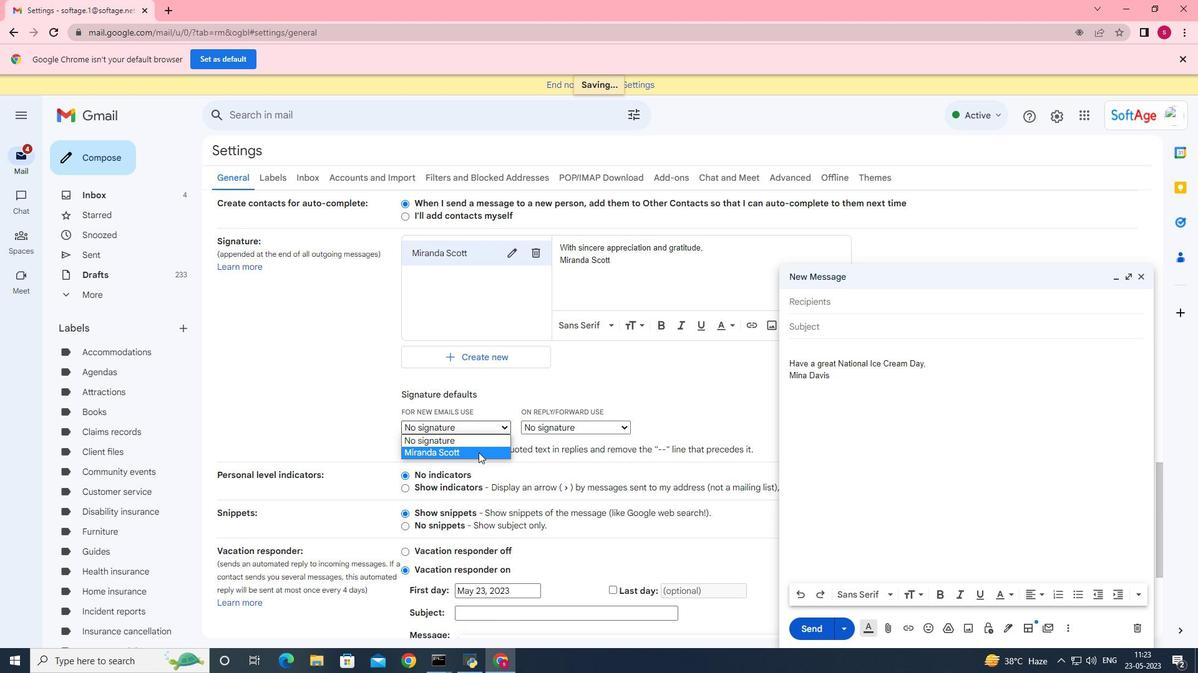 
Action: Mouse moved to (583, 430)
Screenshot: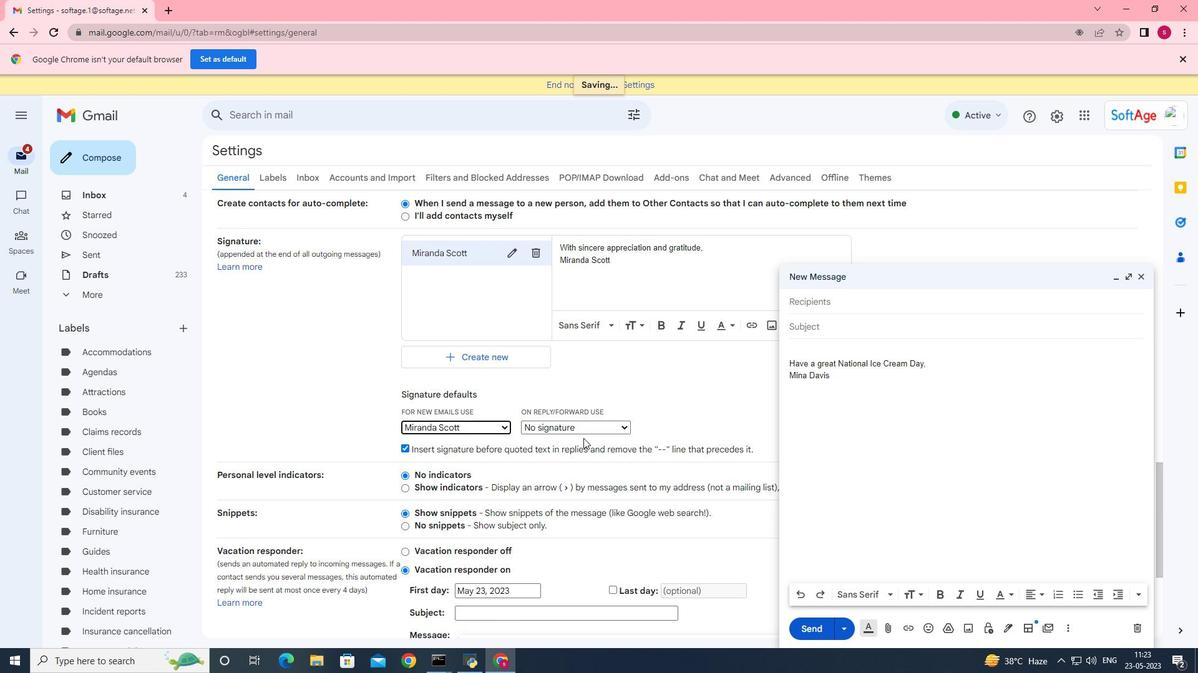 
Action: Mouse pressed left at (583, 430)
Screenshot: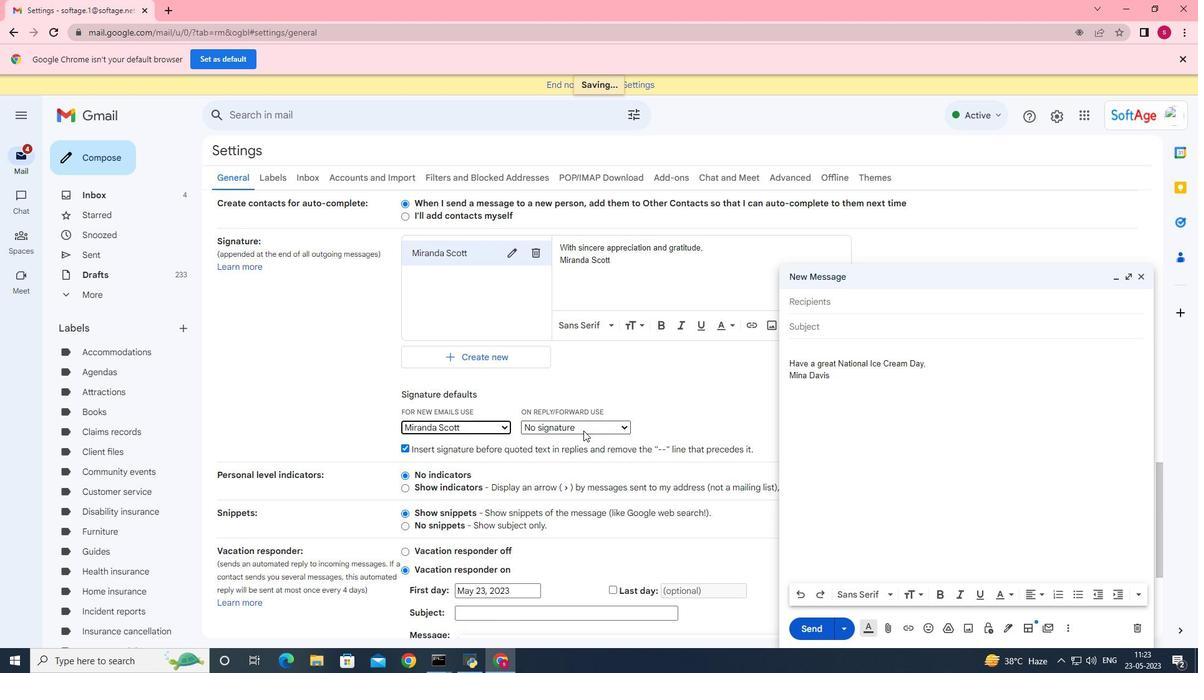 
Action: Mouse moved to (561, 454)
Screenshot: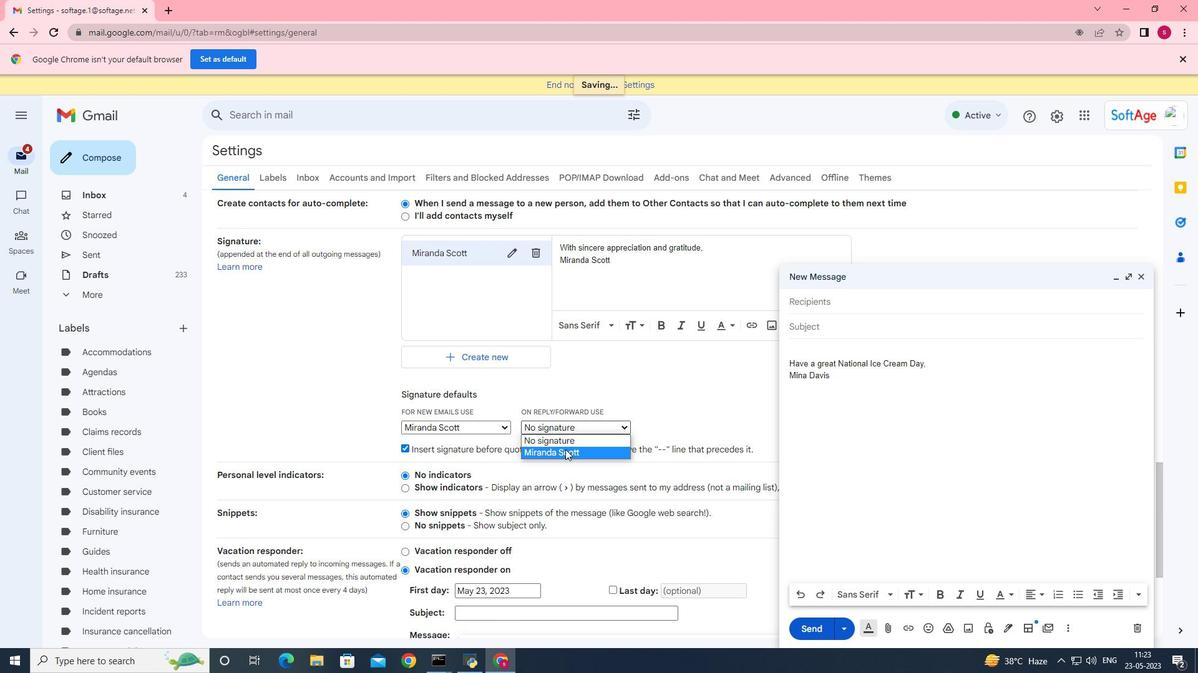 
Action: Mouse pressed left at (561, 454)
Screenshot: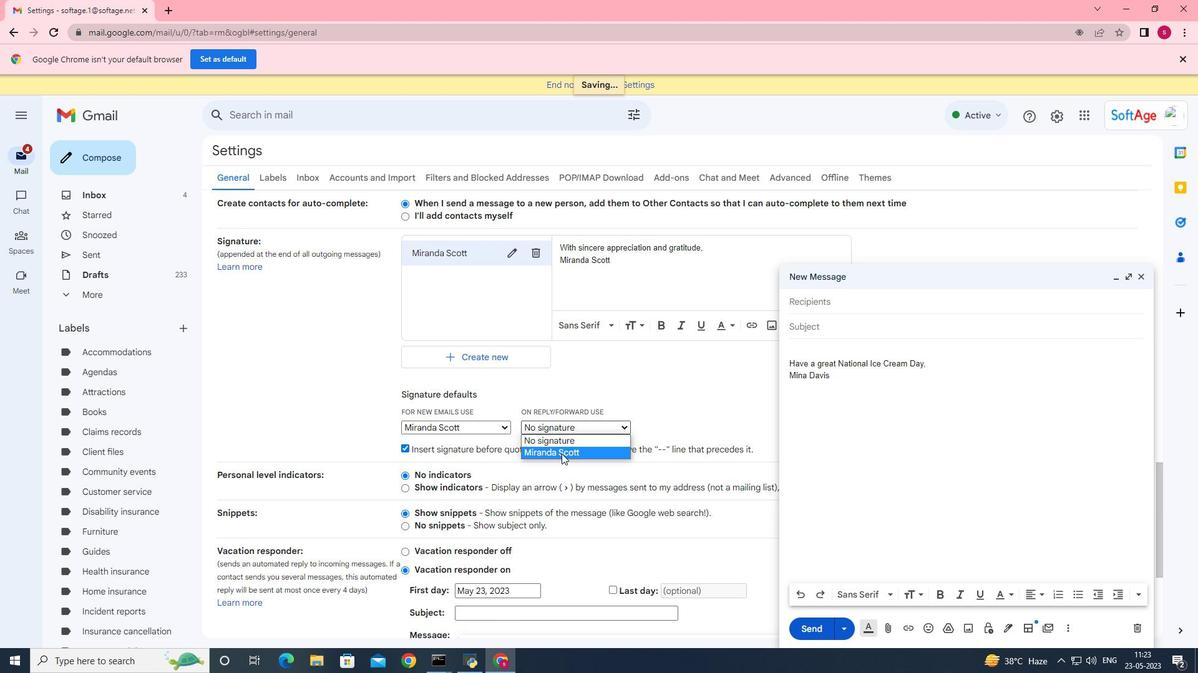 
Action: Mouse scrolled (561, 453) with delta (0, 0)
Screenshot: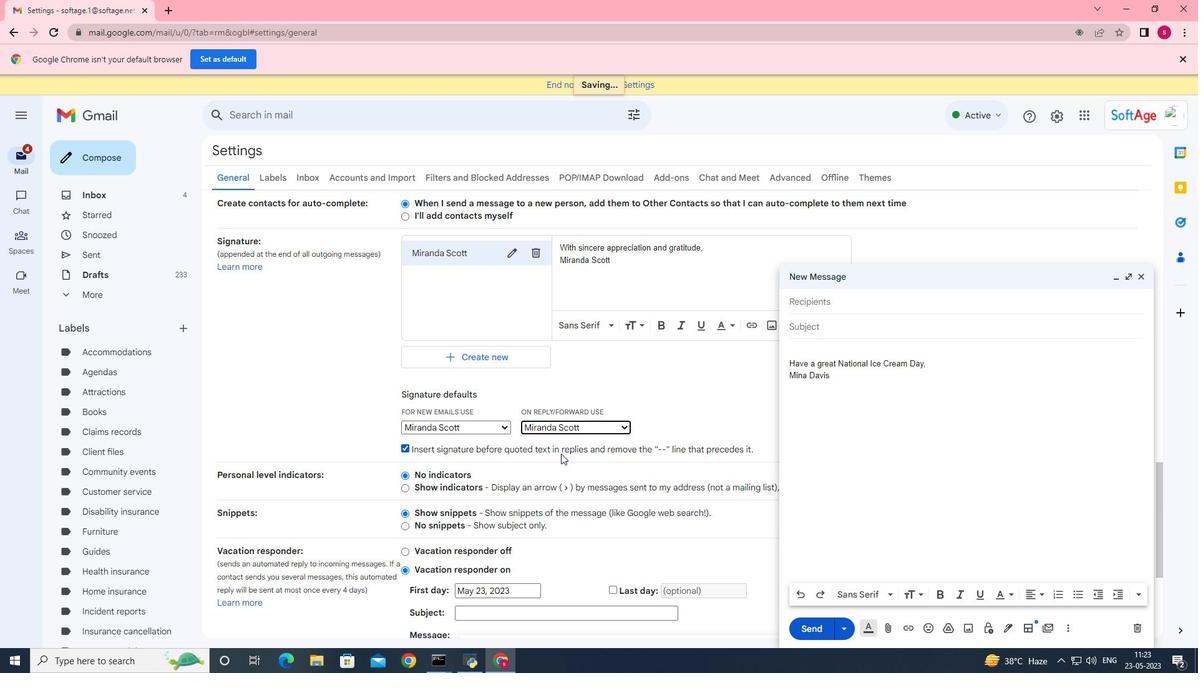 
Action: Mouse scrolled (561, 453) with delta (0, 0)
Screenshot: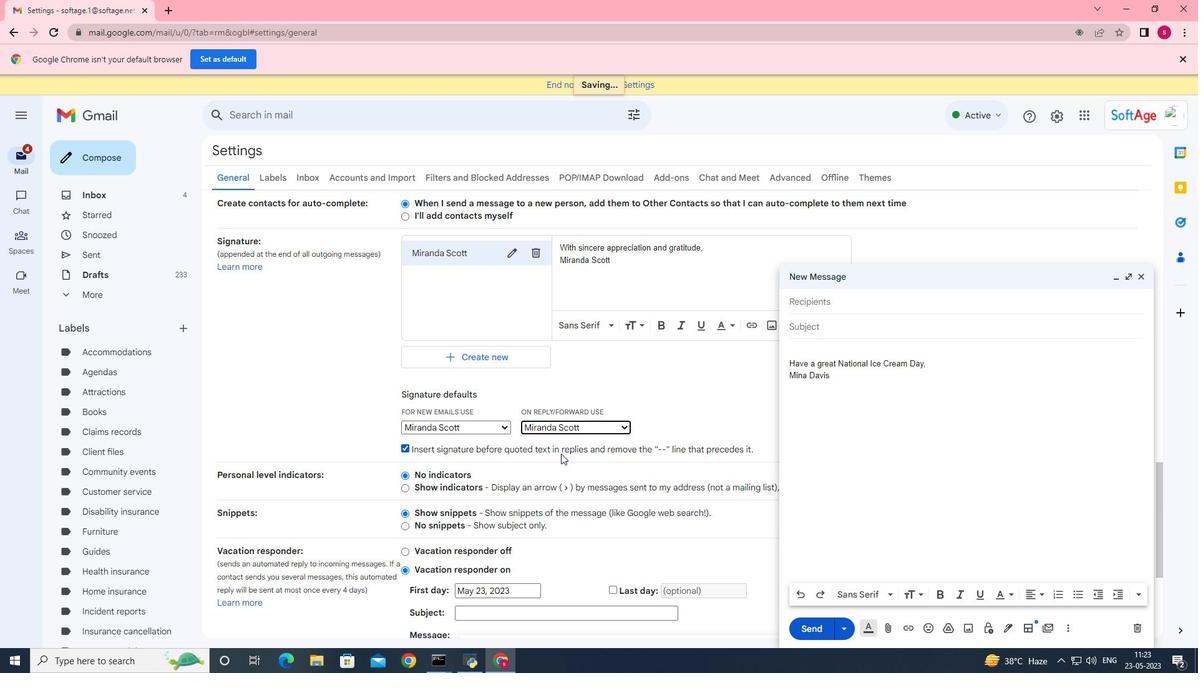 
Action: Mouse scrolled (561, 453) with delta (0, 0)
Screenshot: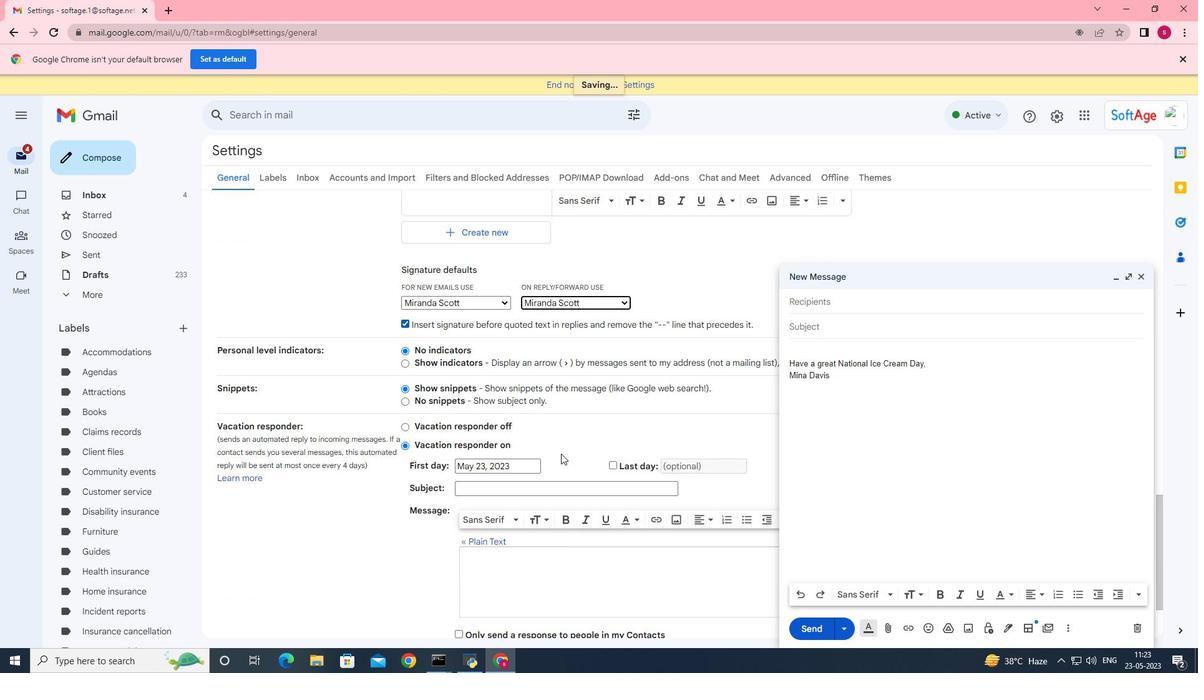 
Action: Mouse scrolled (561, 453) with delta (0, 0)
Screenshot: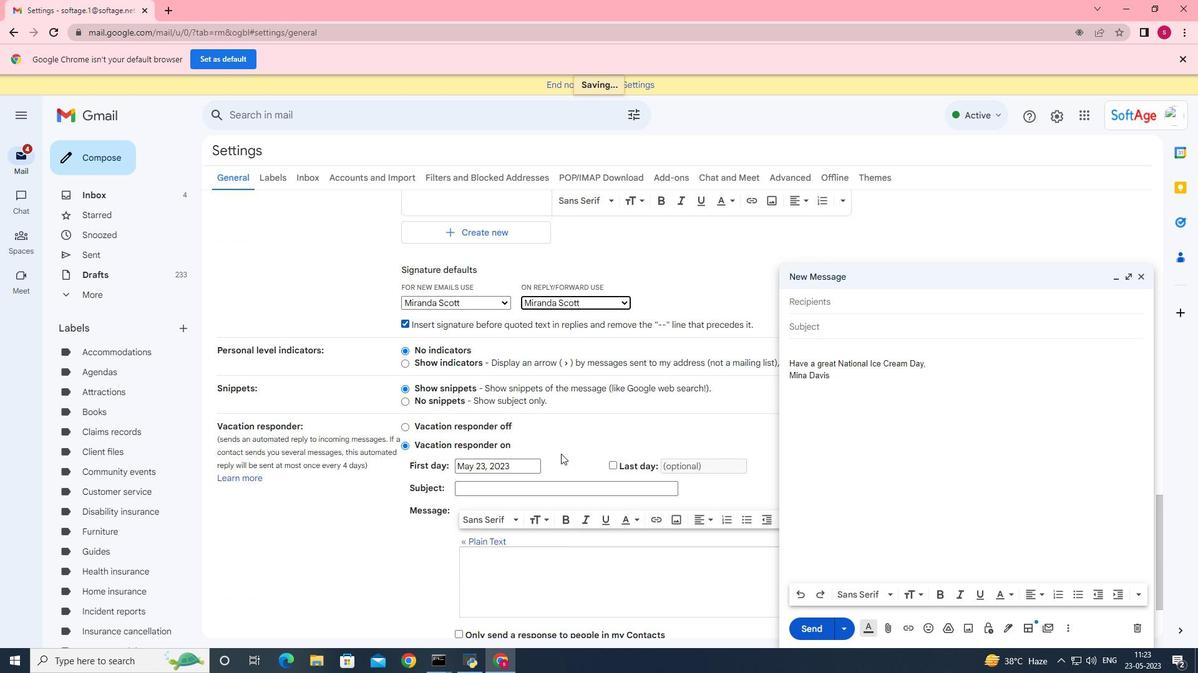 
Action: Mouse scrolled (561, 453) with delta (0, 0)
Screenshot: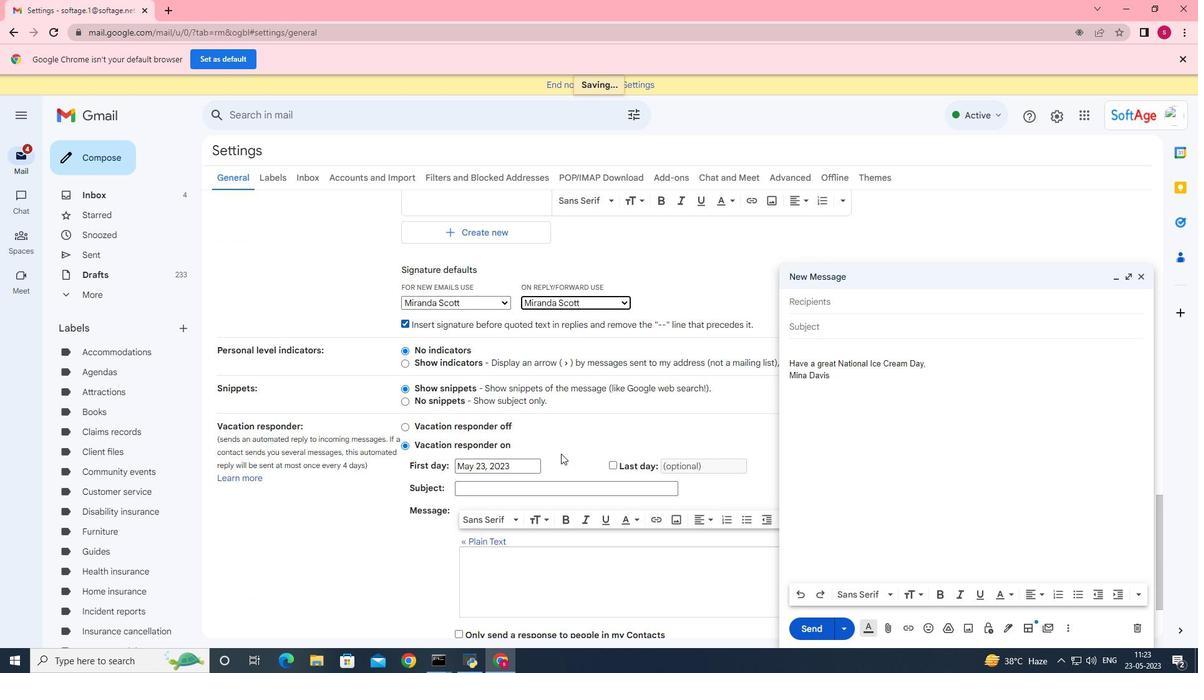 
Action: Mouse moved to (668, 575)
Screenshot: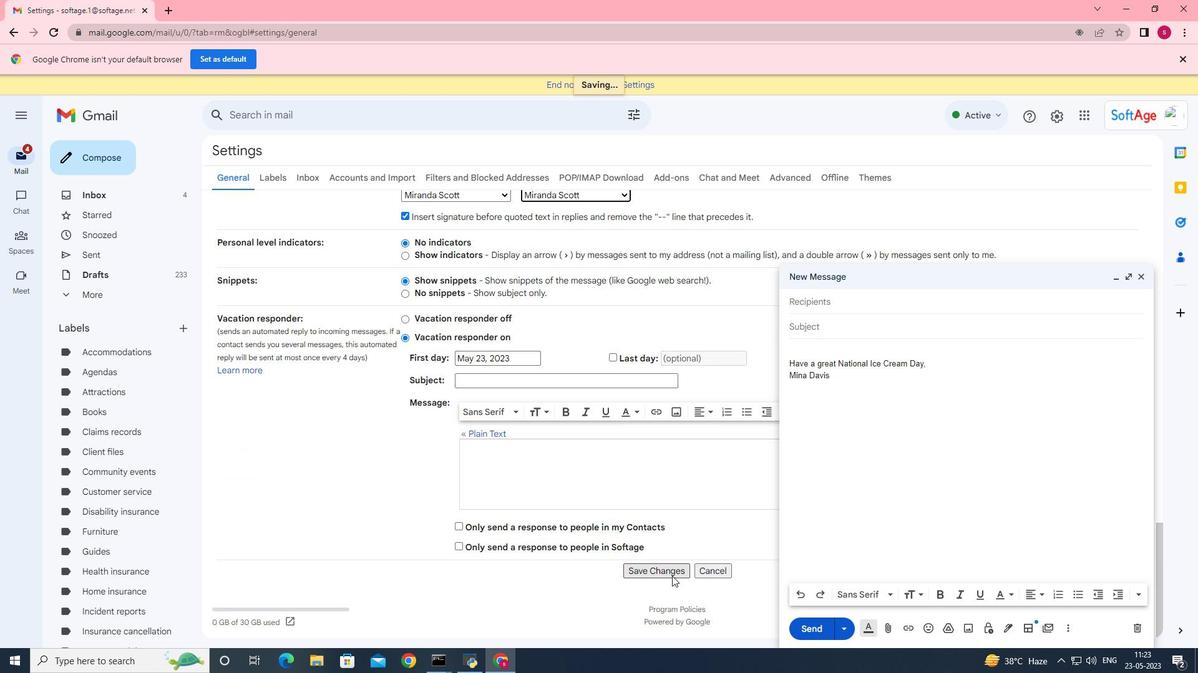 
Action: Mouse pressed left at (668, 575)
Screenshot: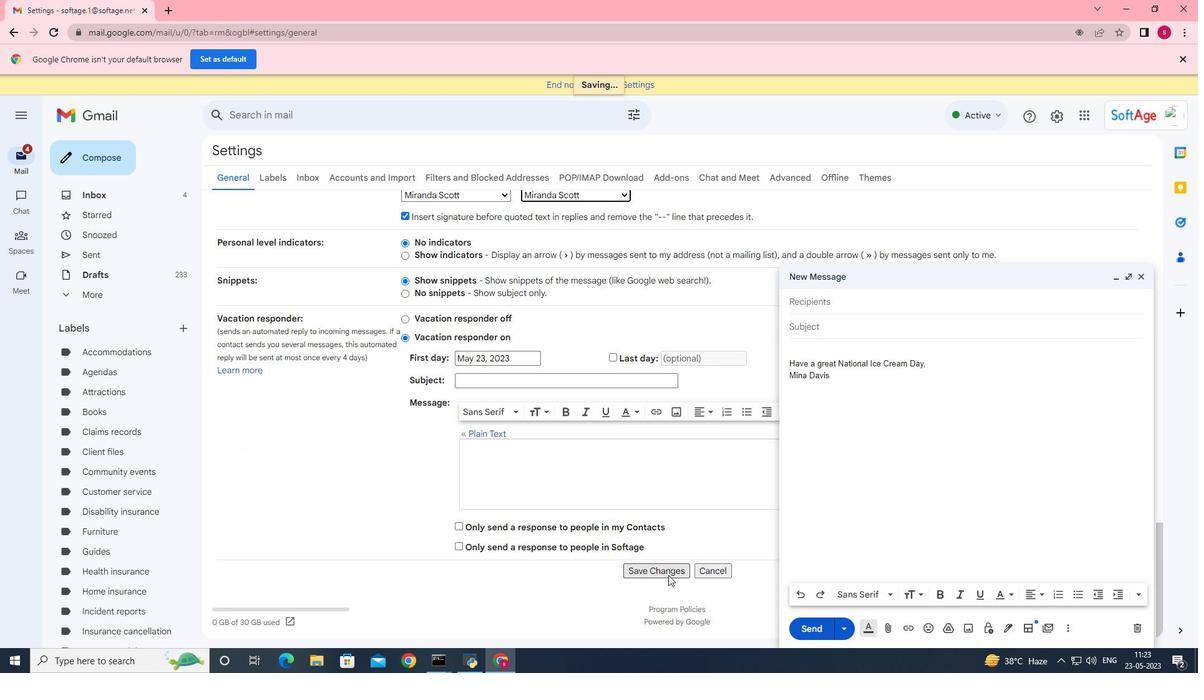 
Action: Mouse moved to (1142, 275)
Screenshot: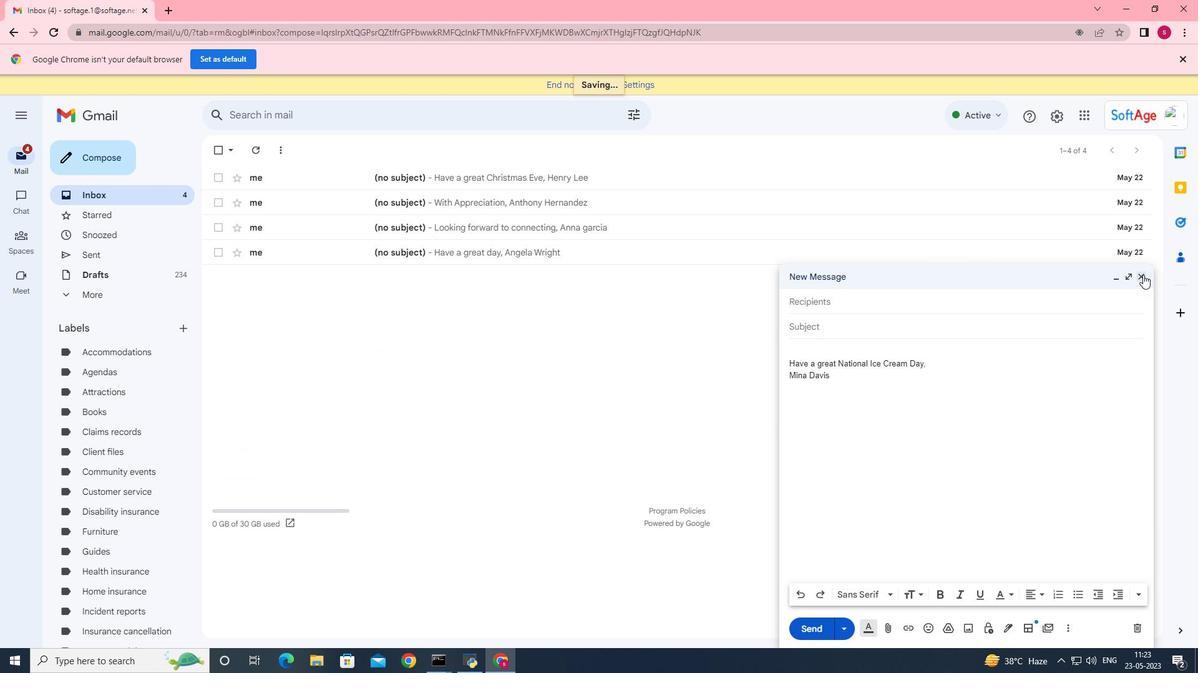
Action: Mouse pressed left at (1142, 275)
Screenshot: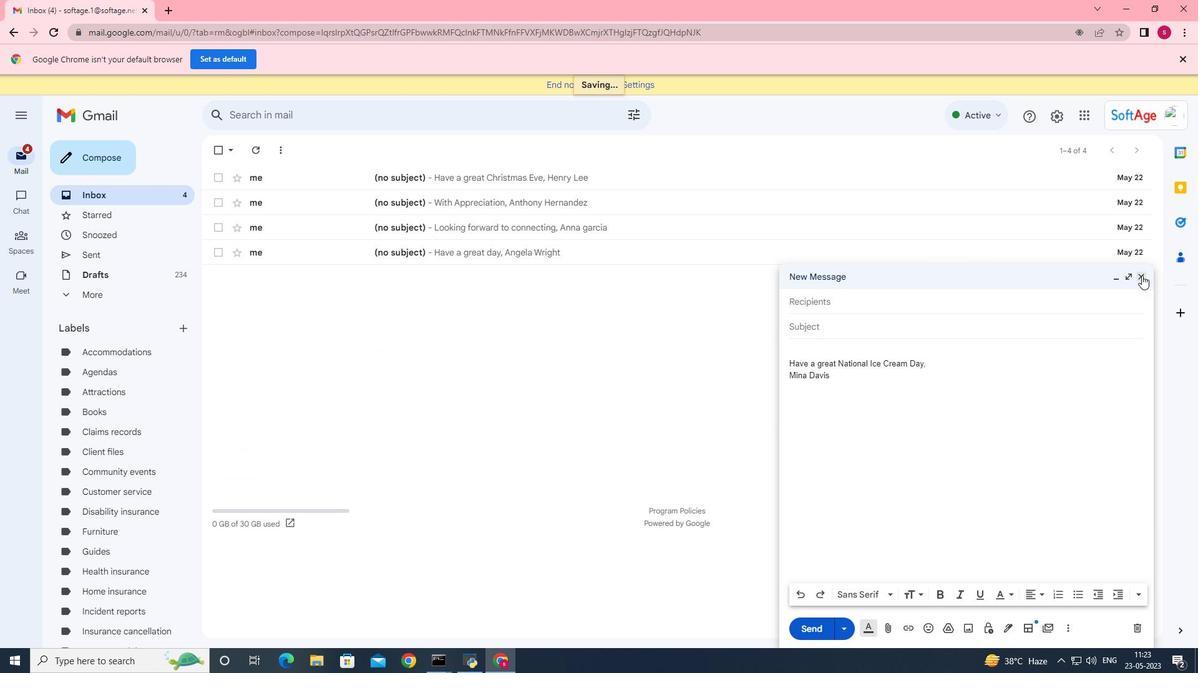 
Action: Mouse moved to (84, 153)
Screenshot: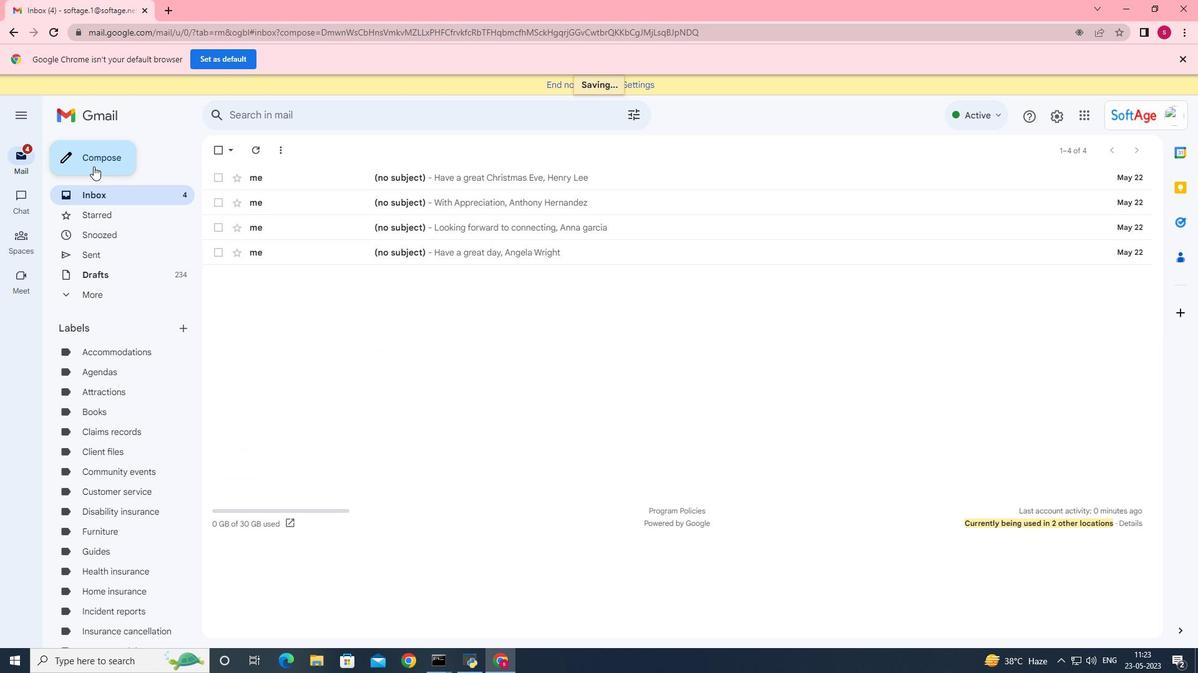 
Action: Mouse pressed left at (84, 153)
Screenshot: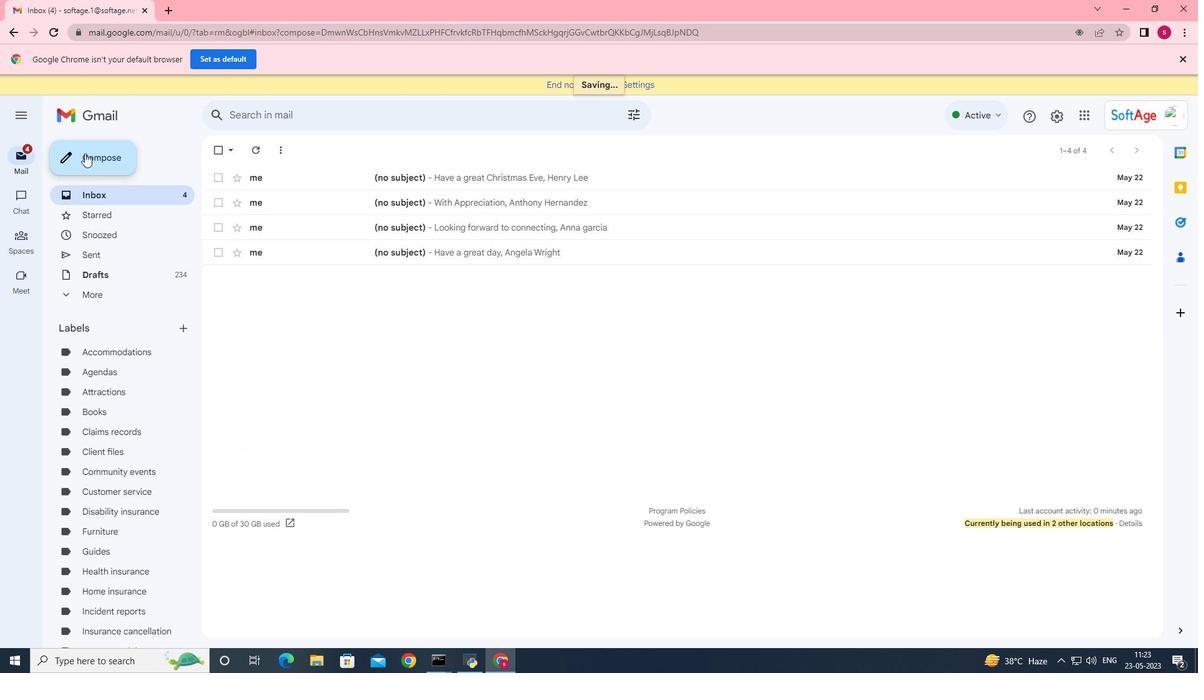 
Action: Mouse moved to (810, 301)
Screenshot: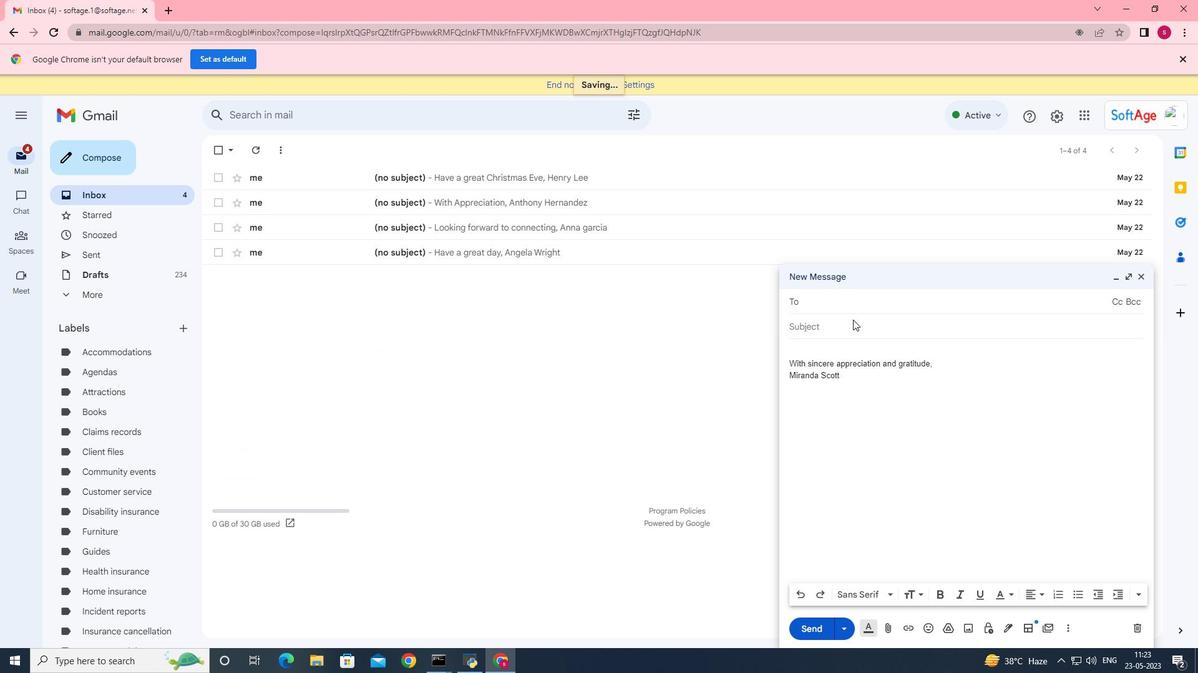 
Action: Mouse pressed left at (810, 301)
Screenshot: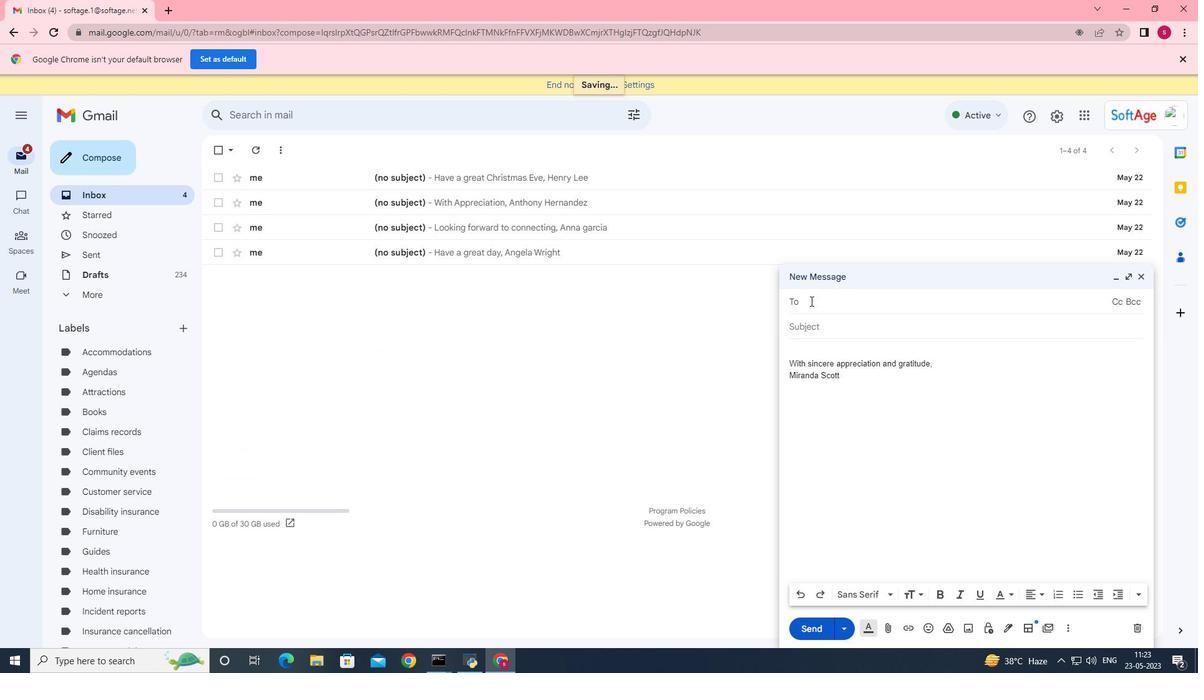 
Action: Key pressed softage.3<Key.shift>@softage.net
Screenshot: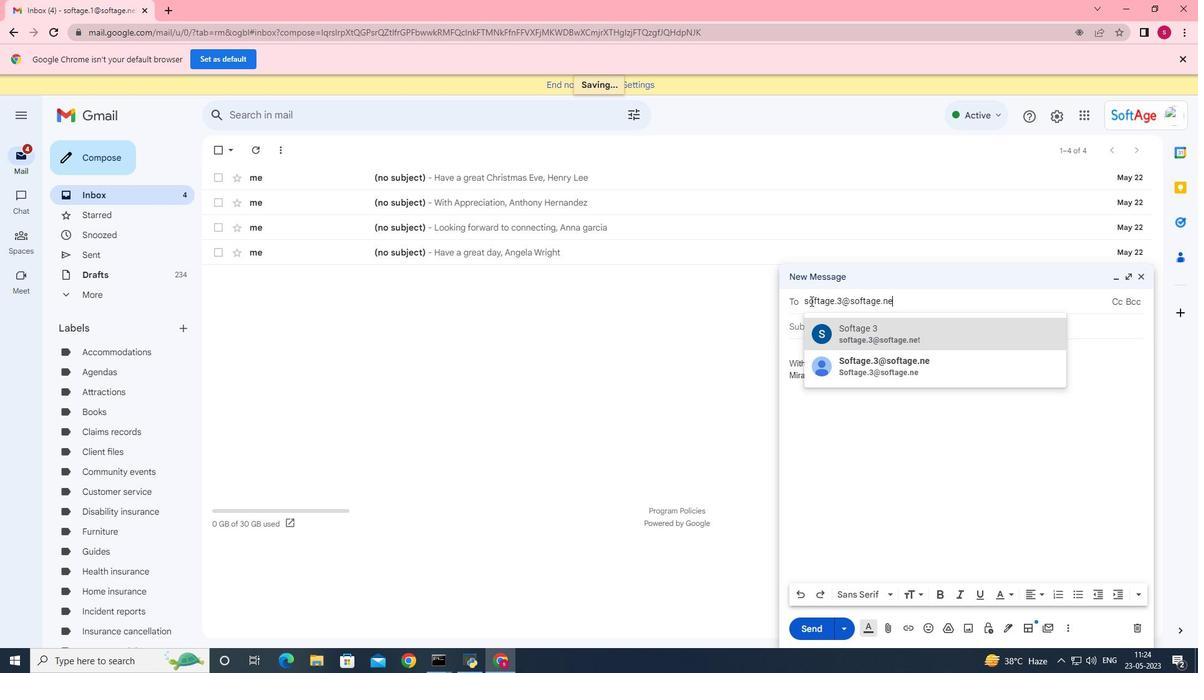 
Action: Mouse moved to (922, 339)
Screenshot: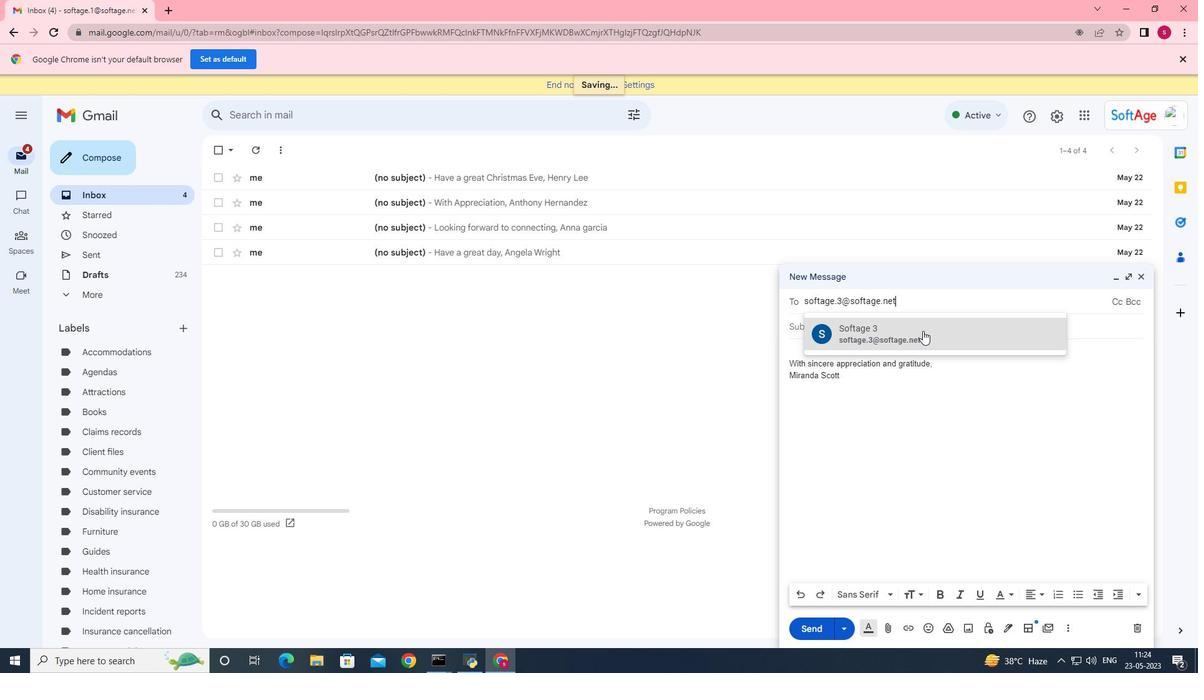 
Action: Mouse pressed left at (922, 339)
Screenshot: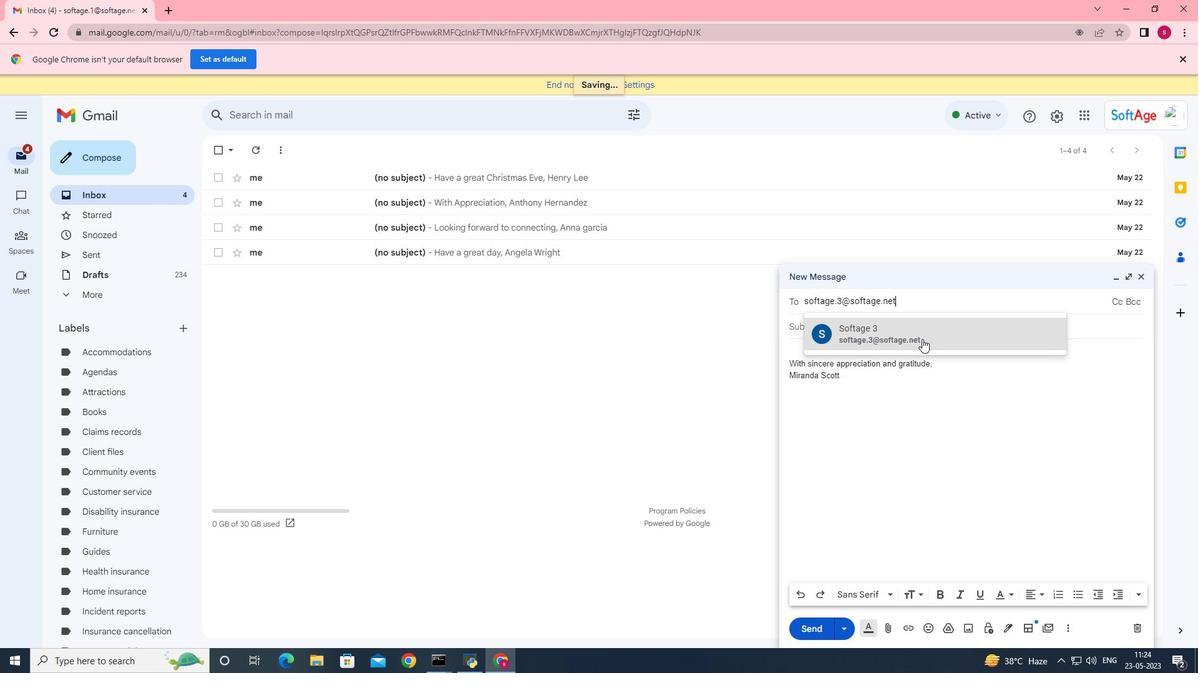 
Action: Mouse moved to (1065, 629)
Screenshot: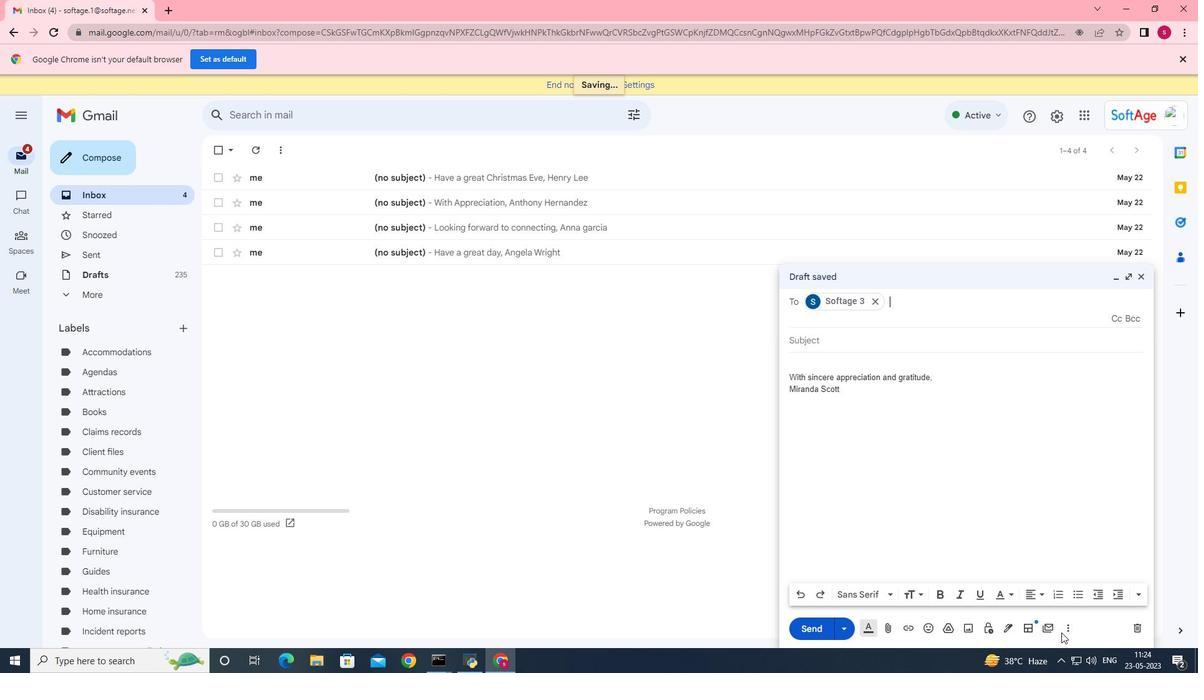 
Action: Mouse pressed left at (1065, 629)
Screenshot: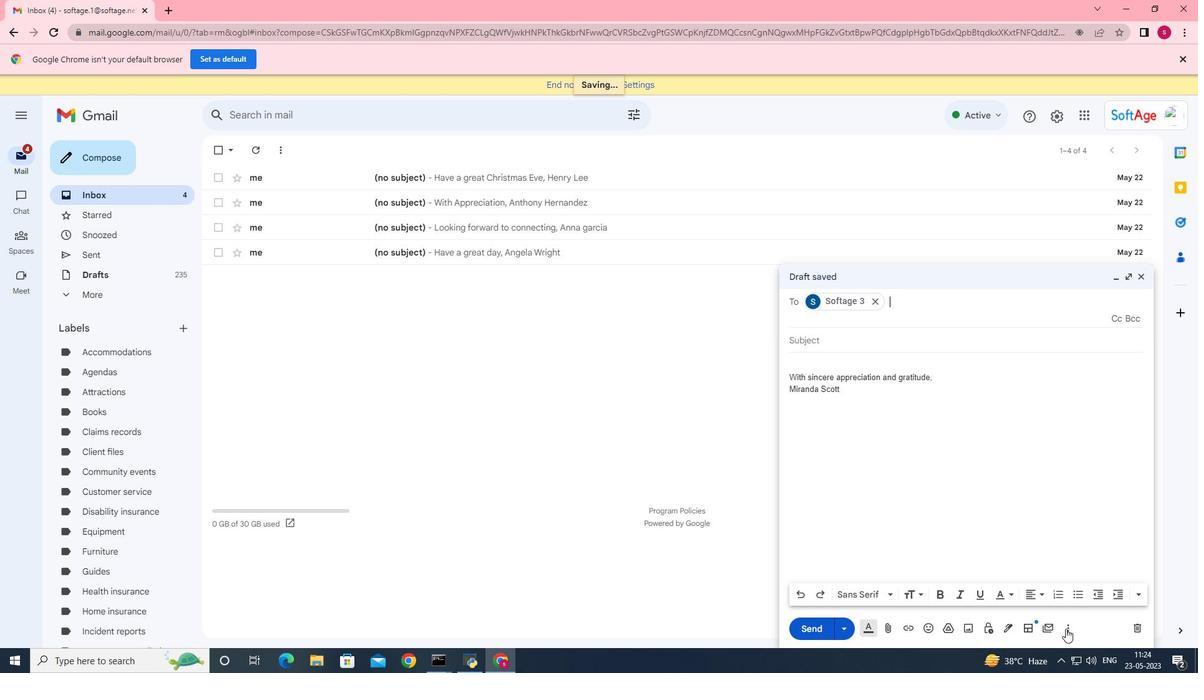 
Action: Mouse moved to (1045, 504)
Screenshot: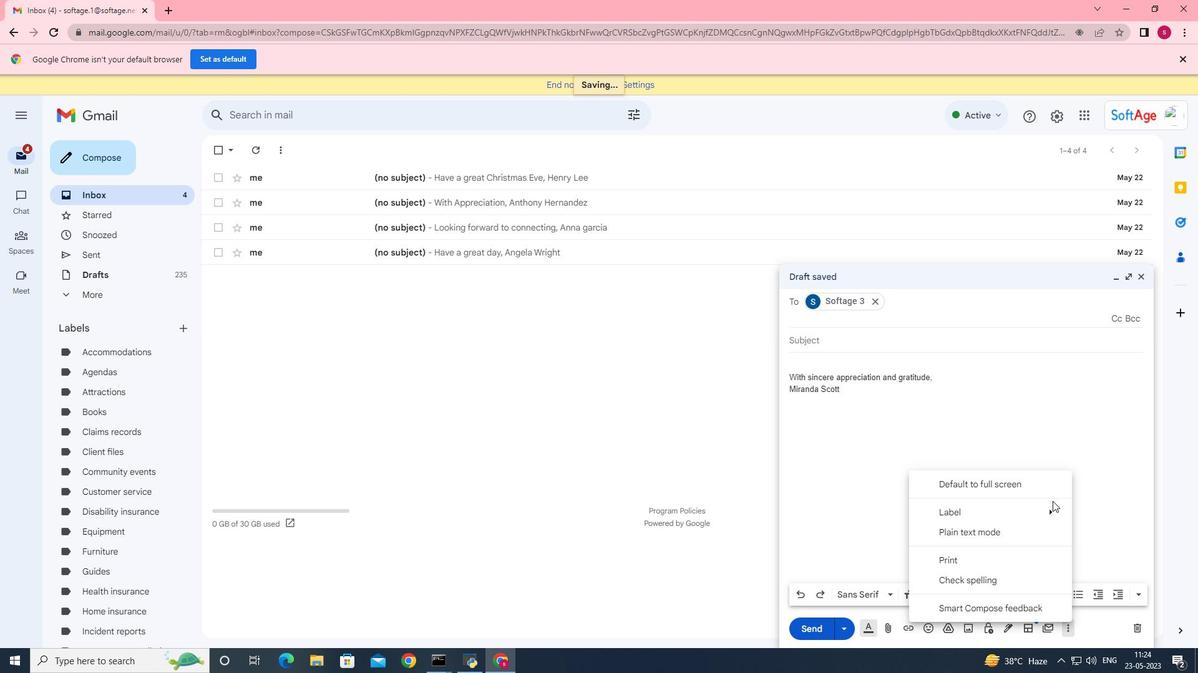 
Action: Mouse pressed left at (1045, 504)
Screenshot: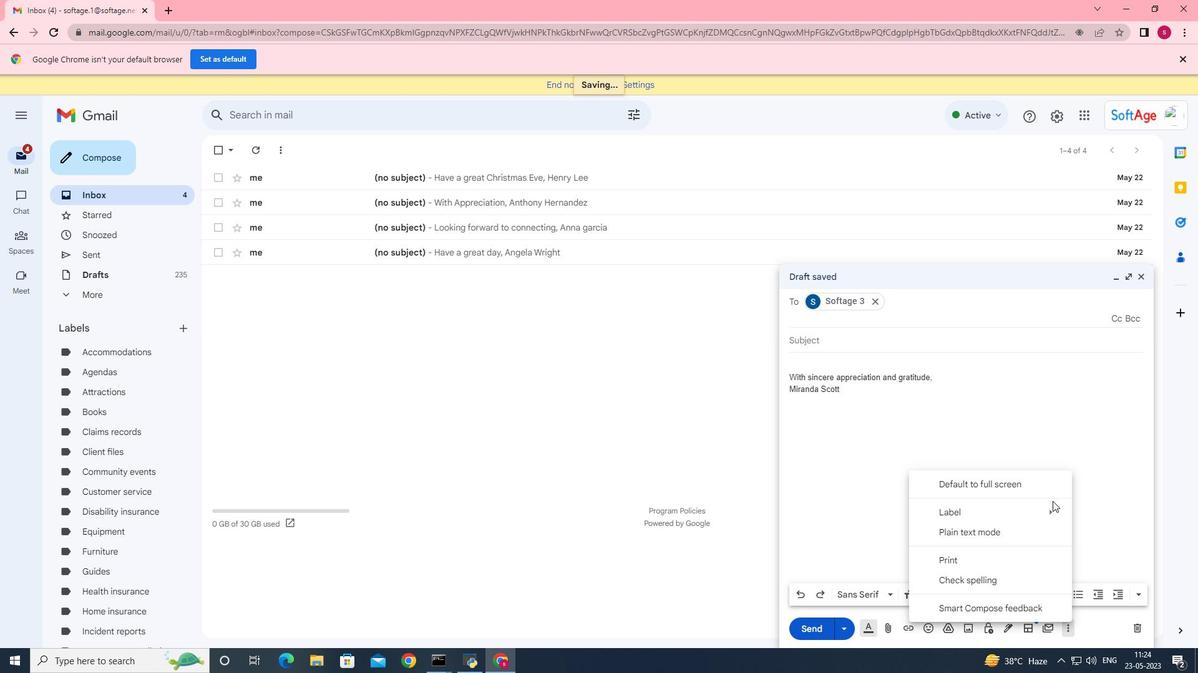 
Action: Mouse moved to (797, 493)
Screenshot: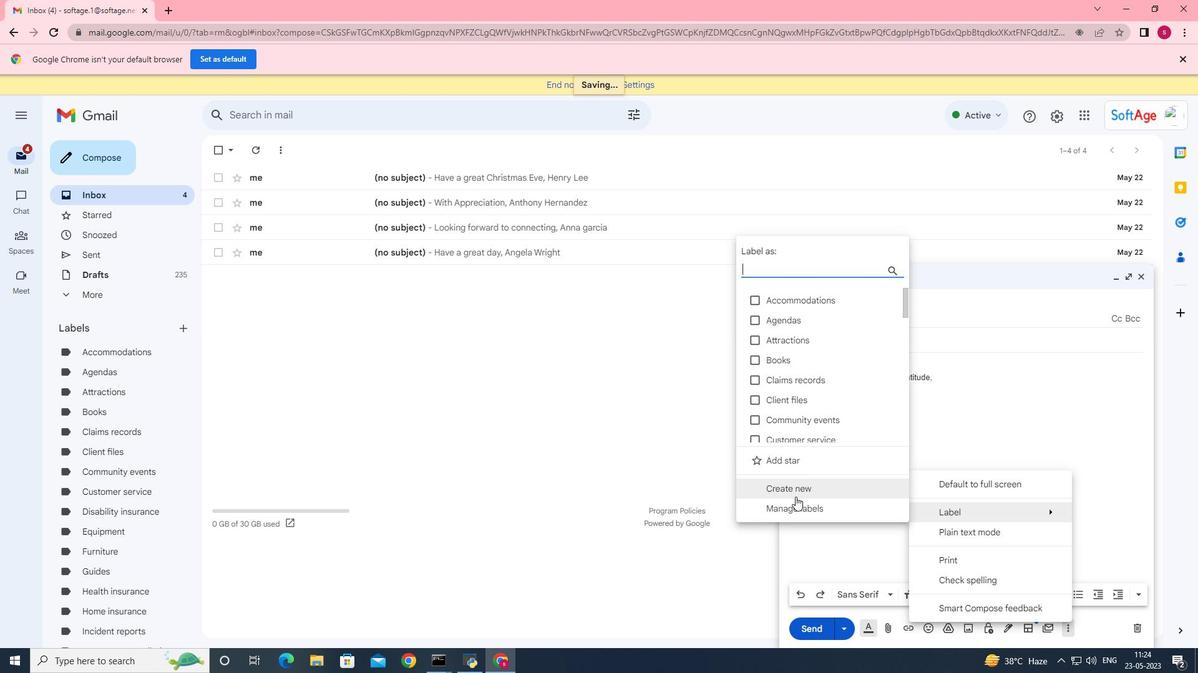 
Action: Mouse pressed left at (797, 493)
Screenshot: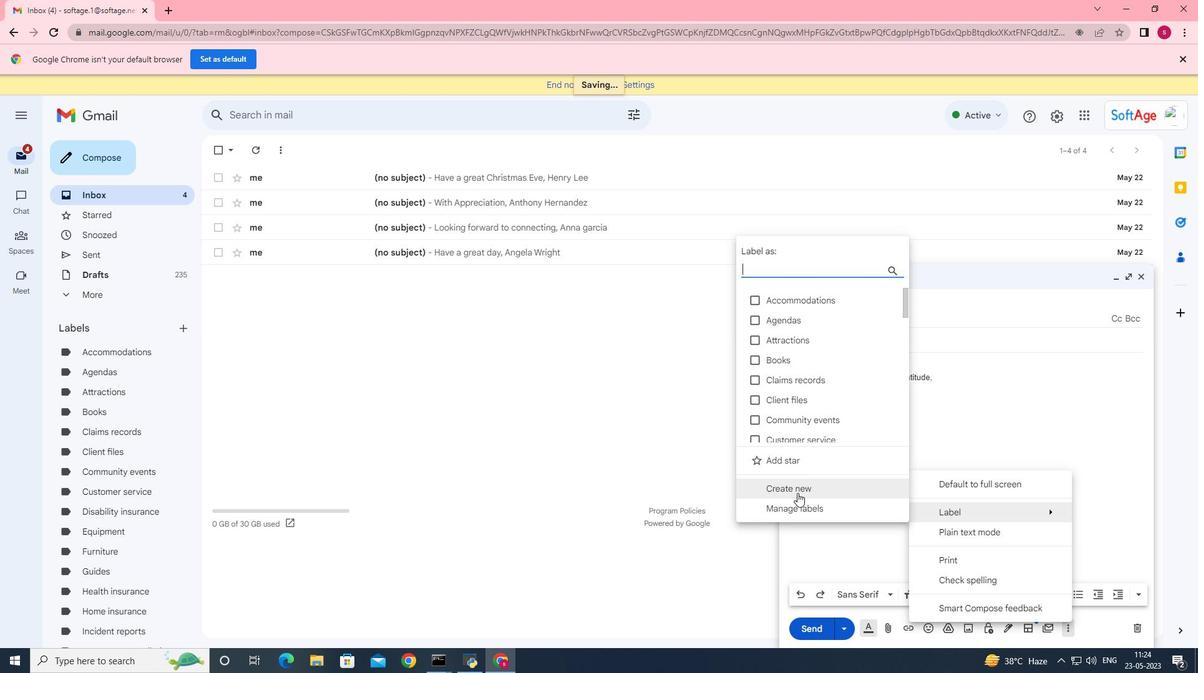 
Action: Mouse moved to (574, 345)
Screenshot: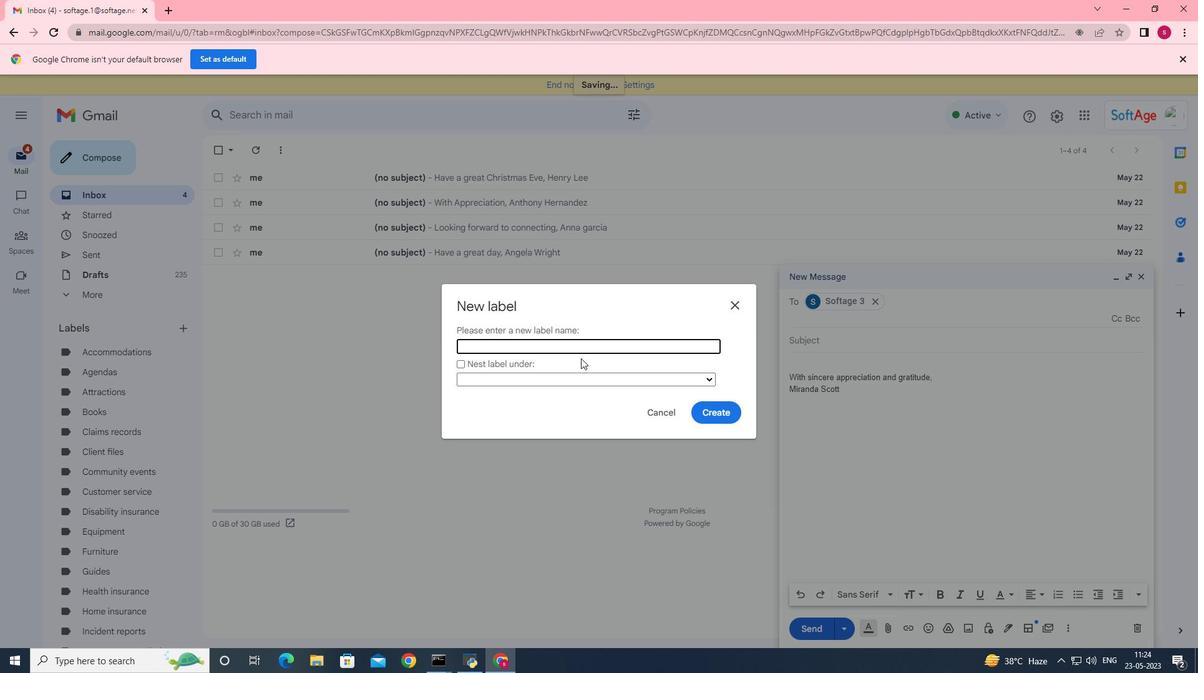 
Action: Mouse pressed left at (574, 345)
Screenshot: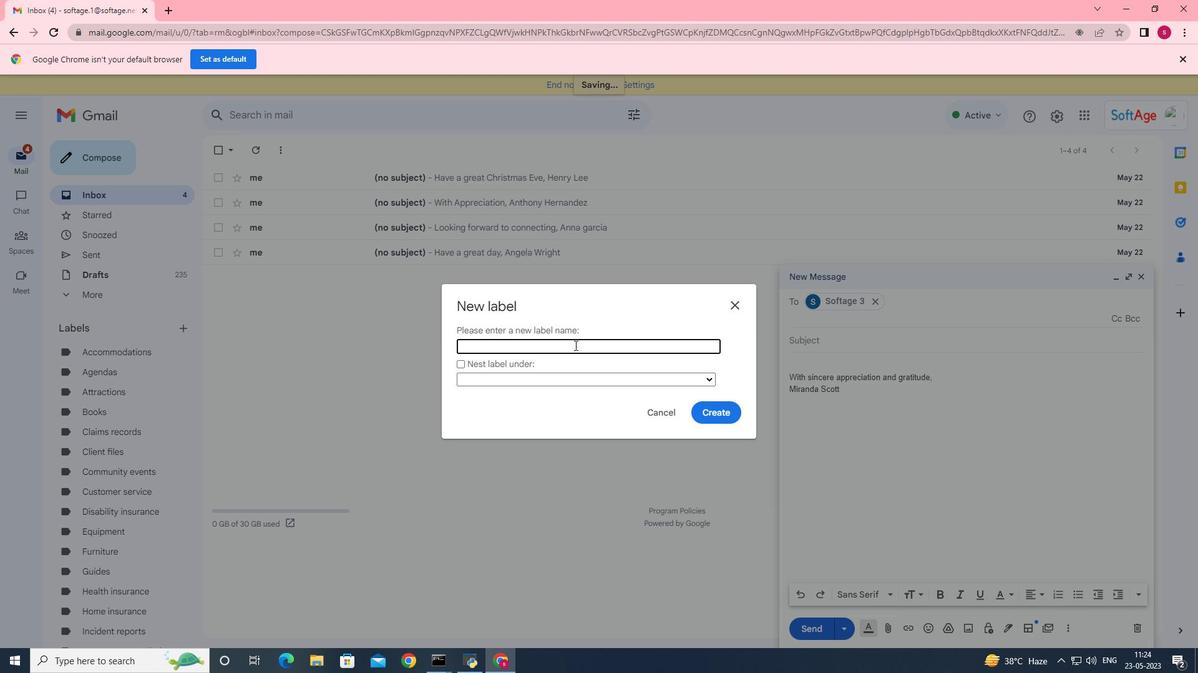 
Action: Key pressed <Key.shift>Workplace<Key.space>accidents
Screenshot: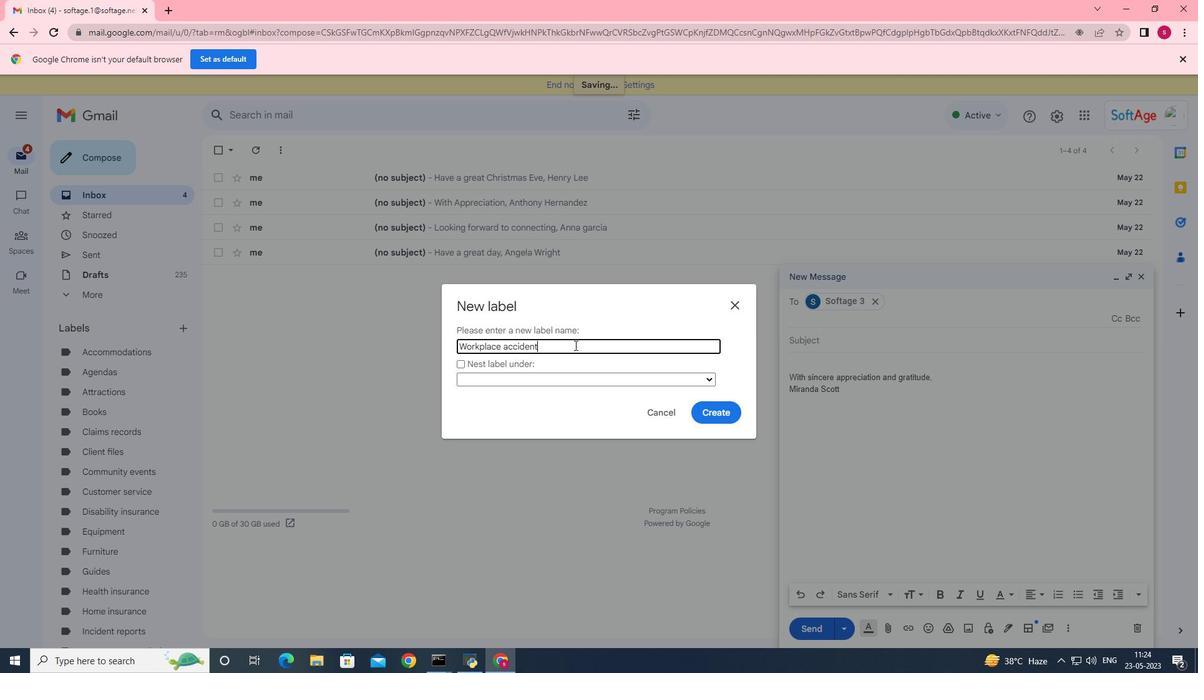 
Action: Mouse moved to (722, 409)
Screenshot: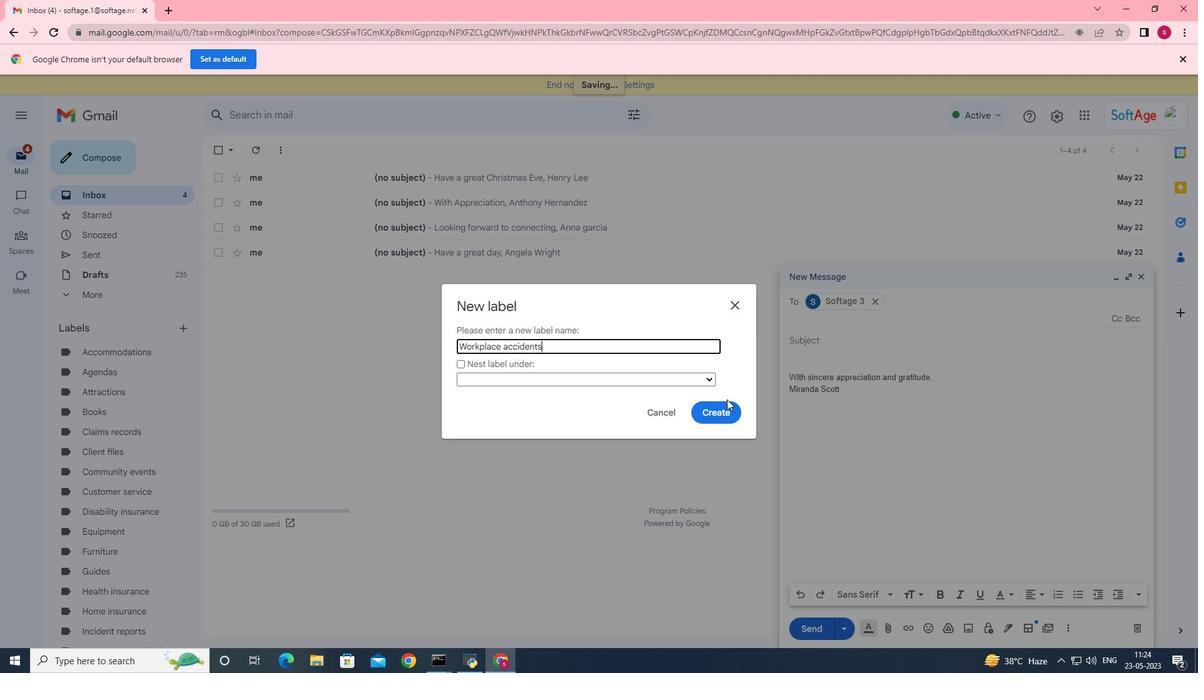 
Action: Mouse pressed left at (722, 409)
Screenshot: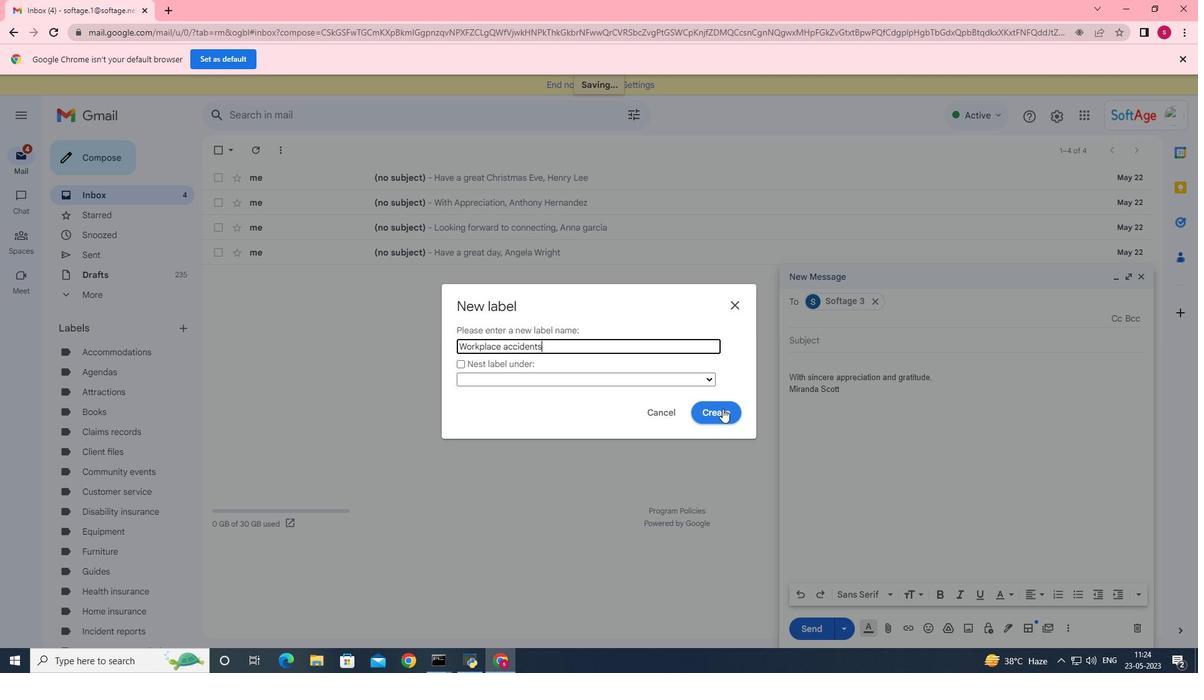 
